 Task: Open Card Tax Planning Session in Board Content Marketing Blog Strategy and Execution to Workspace Enterprise Architecture and add a team member Softage.3@softage.net, a label Blue, a checklist Content Marketing, an attachment from your computer, a color Blue and finally, add a card description 'Conduct customer research for new customer feedback program' and a comment 'Let us approach this task with a sense of ownership and accountability, taking responsibility for our actions and decisions.'. Add a start date 'Jan 03, 1900' with a due date 'Jan 10, 1900'
Action: Mouse moved to (83, 276)
Screenshot: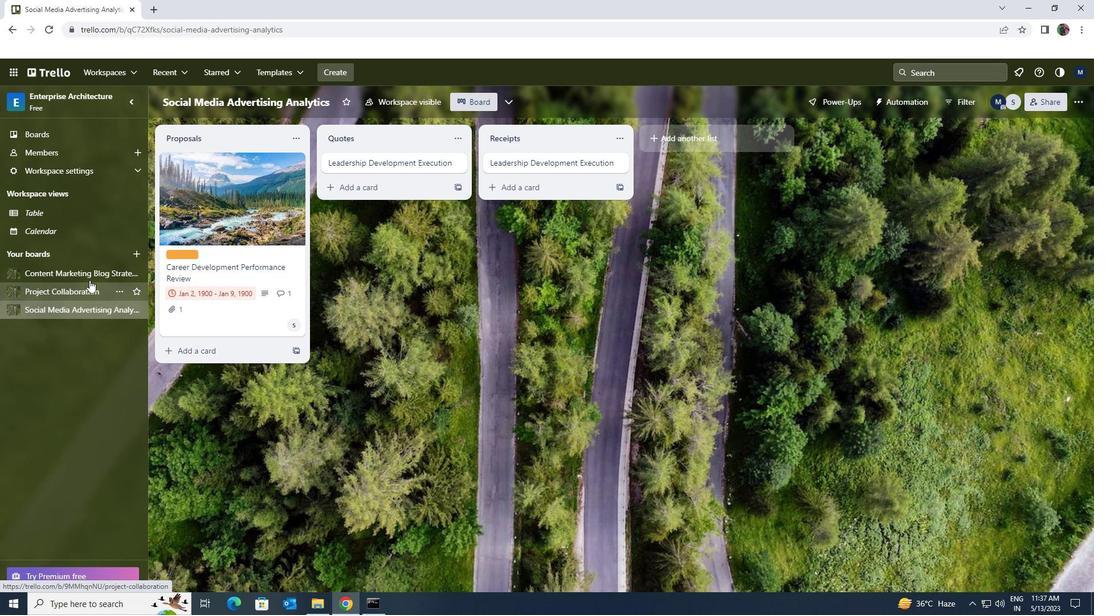 
Action: Mouse pressed left at (83, 276)
Screenshot: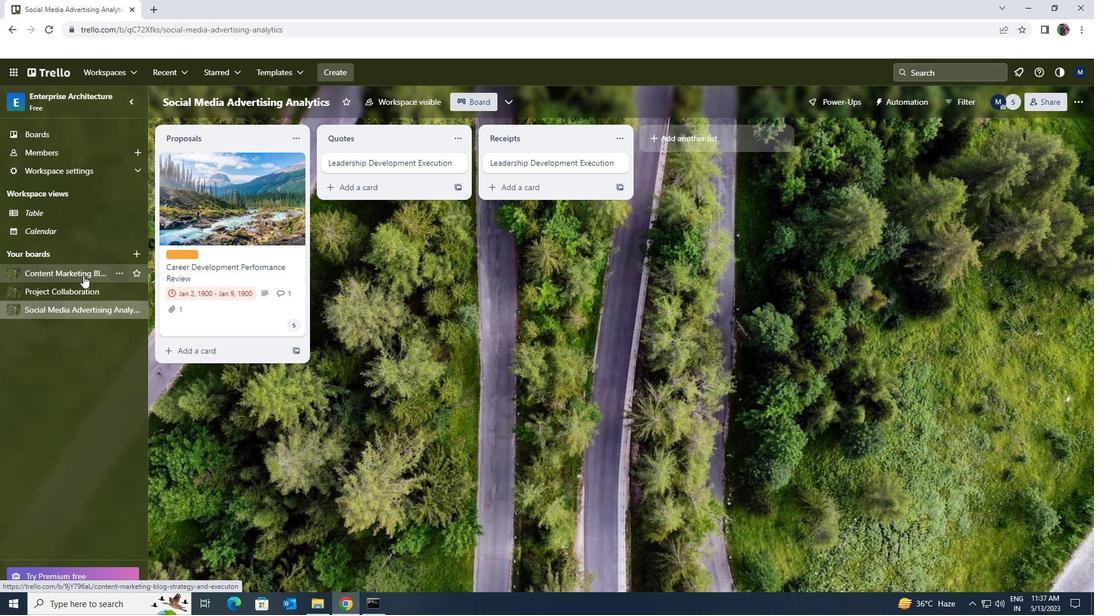 
Action: Mouse moved to (169, 161)
Screenshot: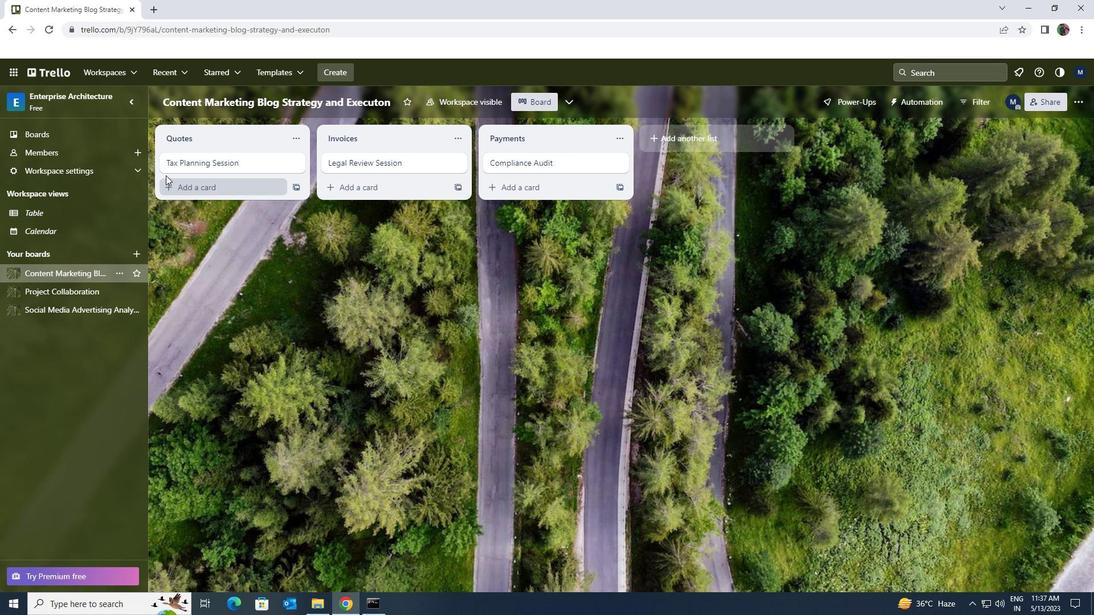 
Action: Mouse pressed left at (169, 161)
Screenshot: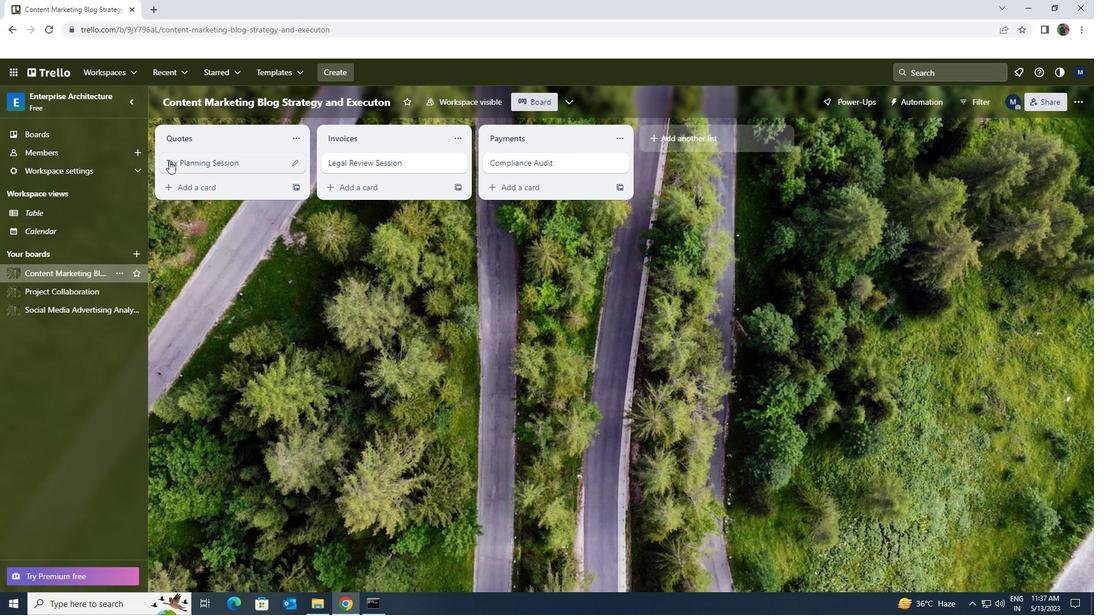 
Action: Mouse moved to (667, 159)
Screenshot: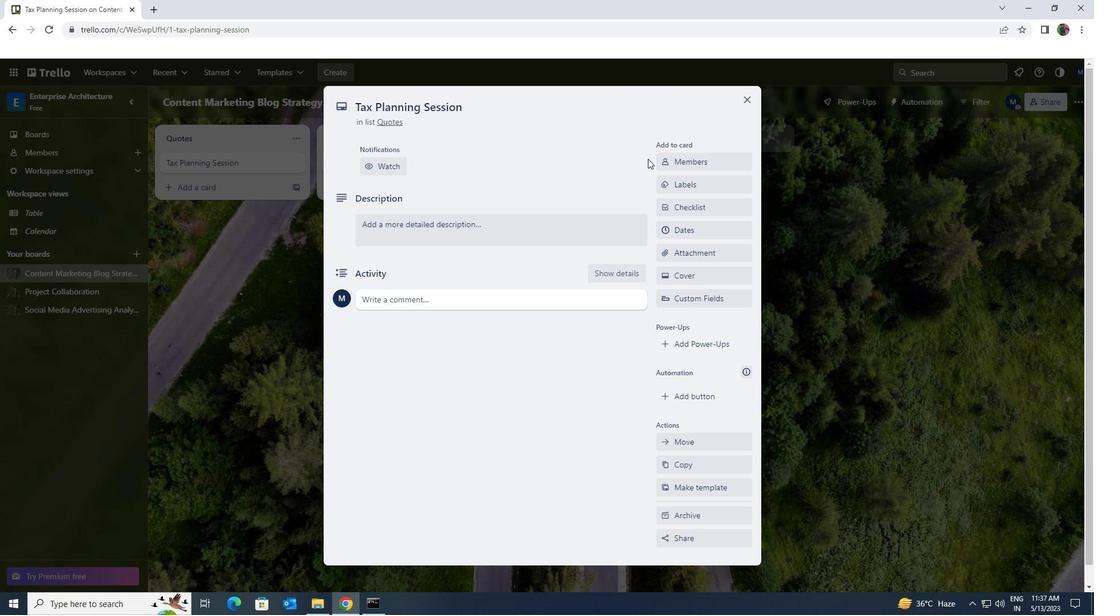 
Action: Mouse pressed left at (667, 159)
Screenshot: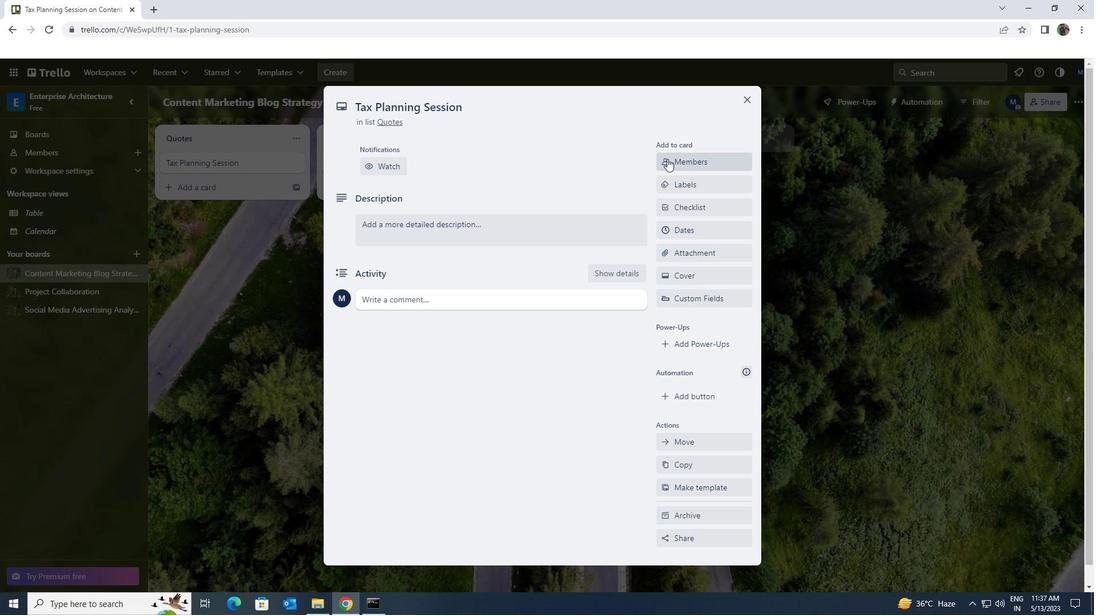 
Action: Key pressed softage.3<Key.shift>@SOFTAGE.NET
Screenshot: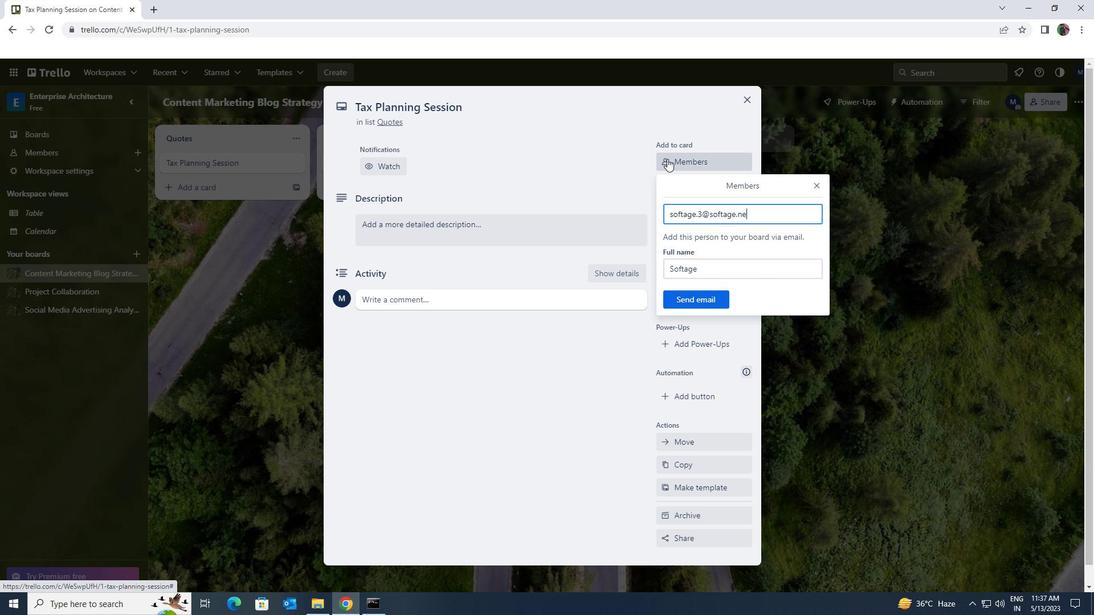 
Action: Mouse moved to (702, 301)
Screenshot: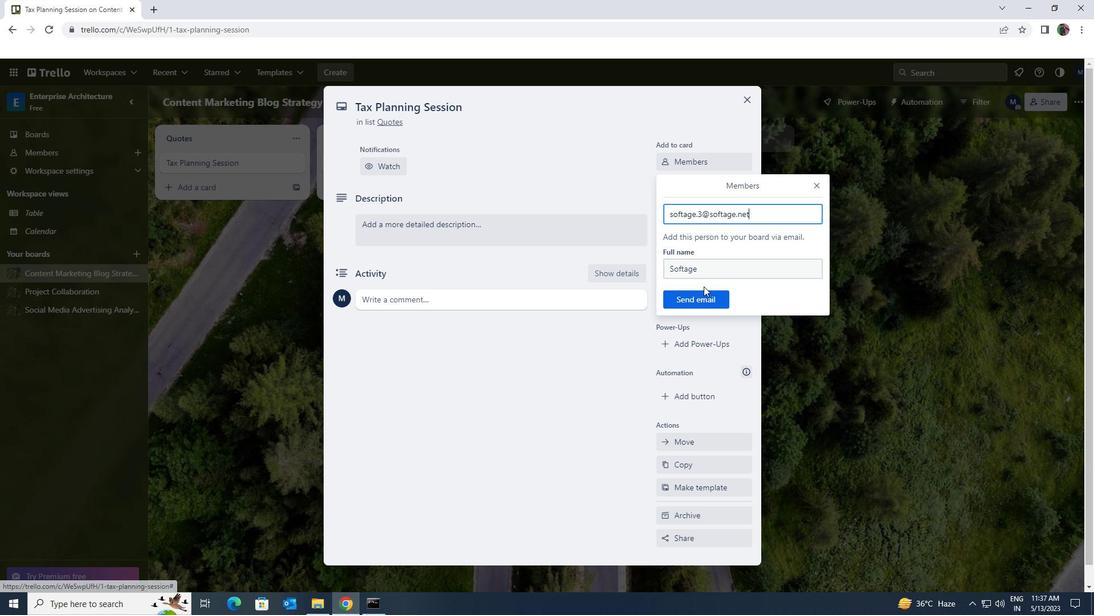 
Action: Mouse pressed left at (702, 301)
Screenshot: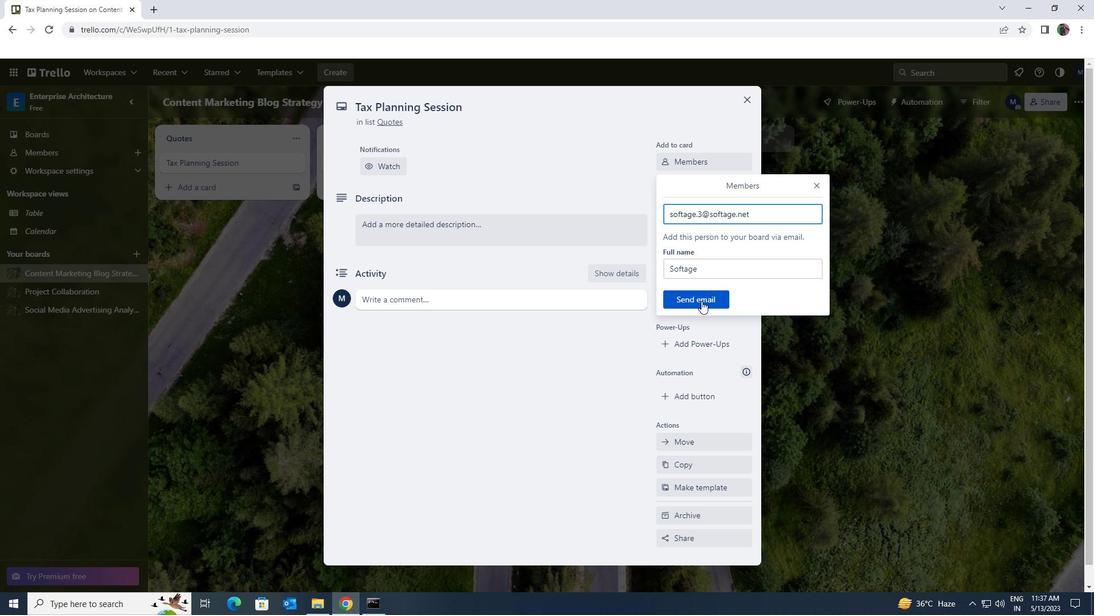 
Action: Mouse moved to (683, 229)
Screenshot: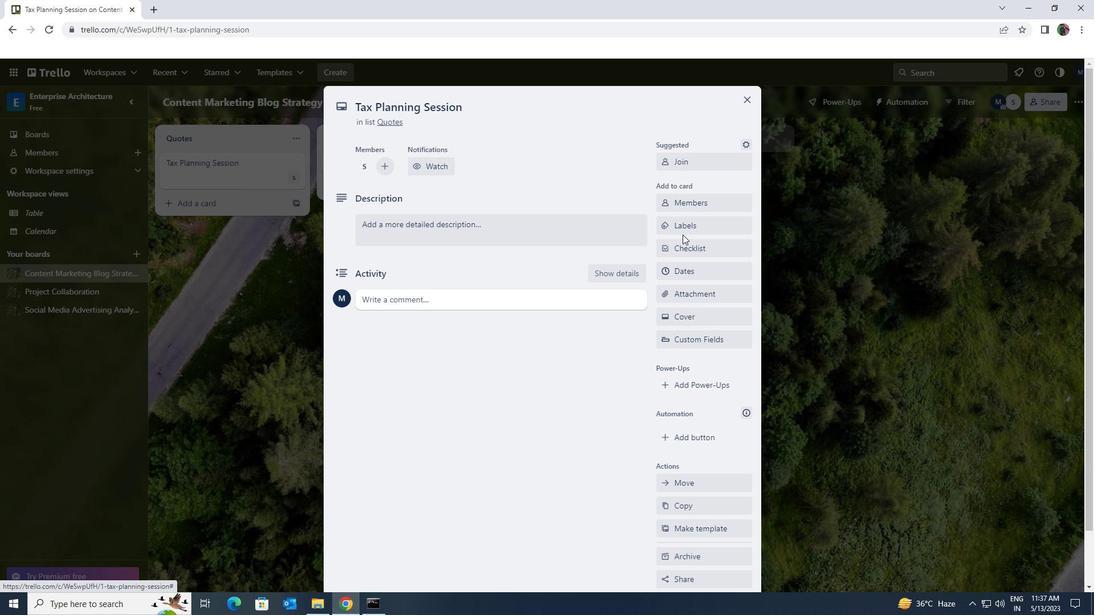 
Action: Mouse pressed left at (683, 229)
Screenshot: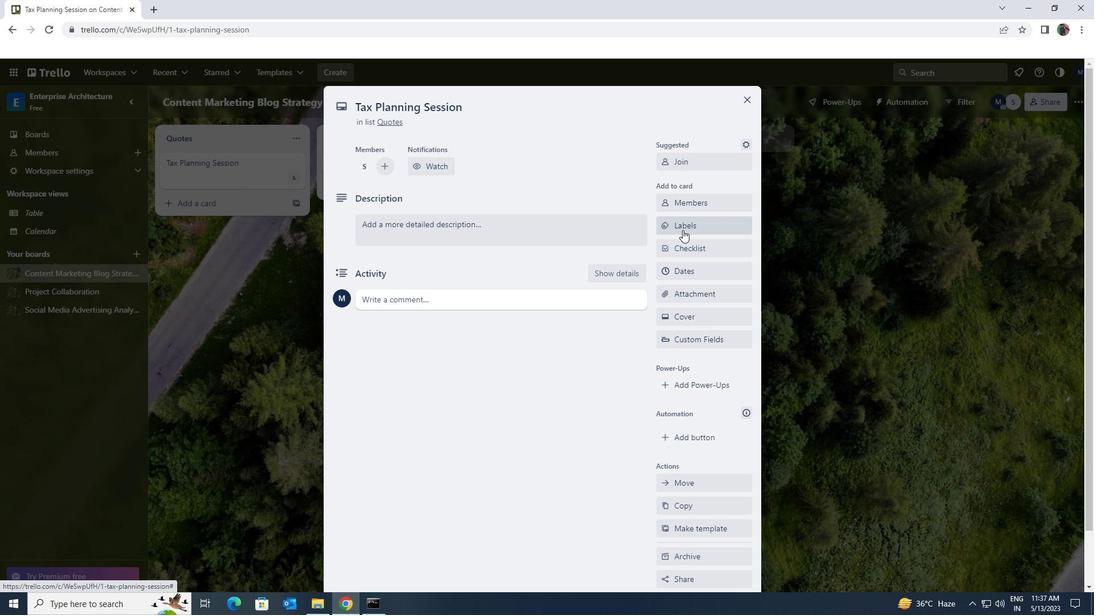 
Action: Mouse moved to (728, 444)
Screenshot: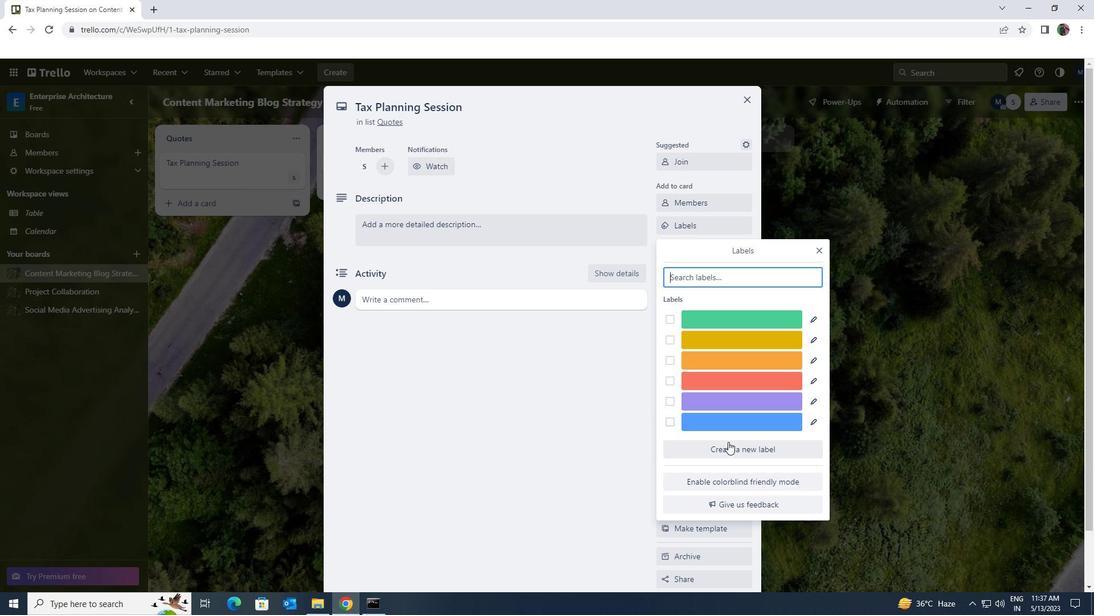 
Action: Mouse pressed left at (728, 444)
Screenshot: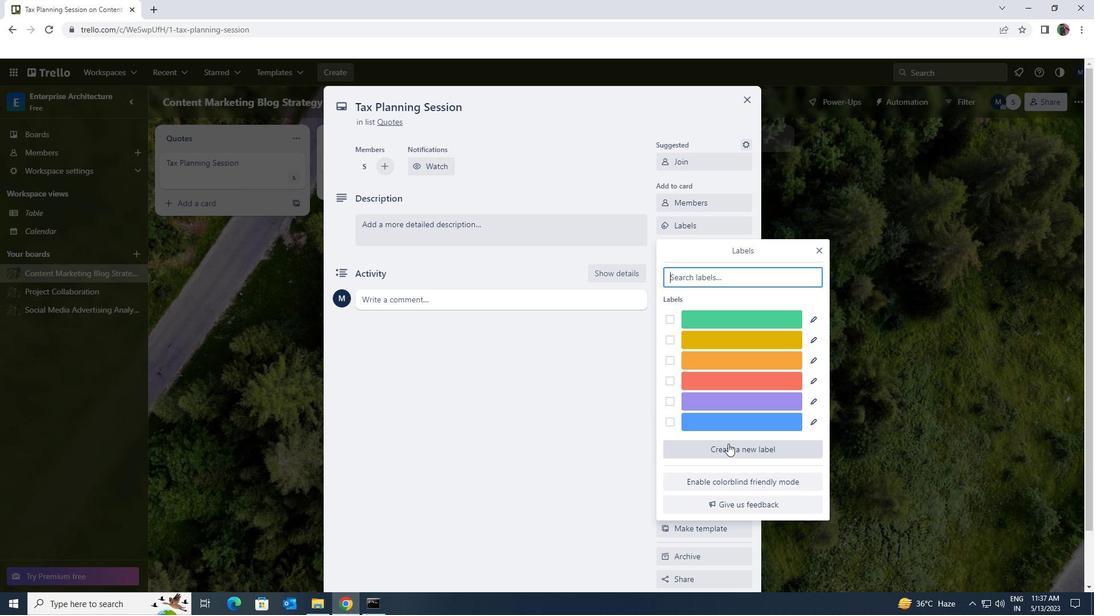 
Action: Mouse moved to (682, 497)
Screenshot: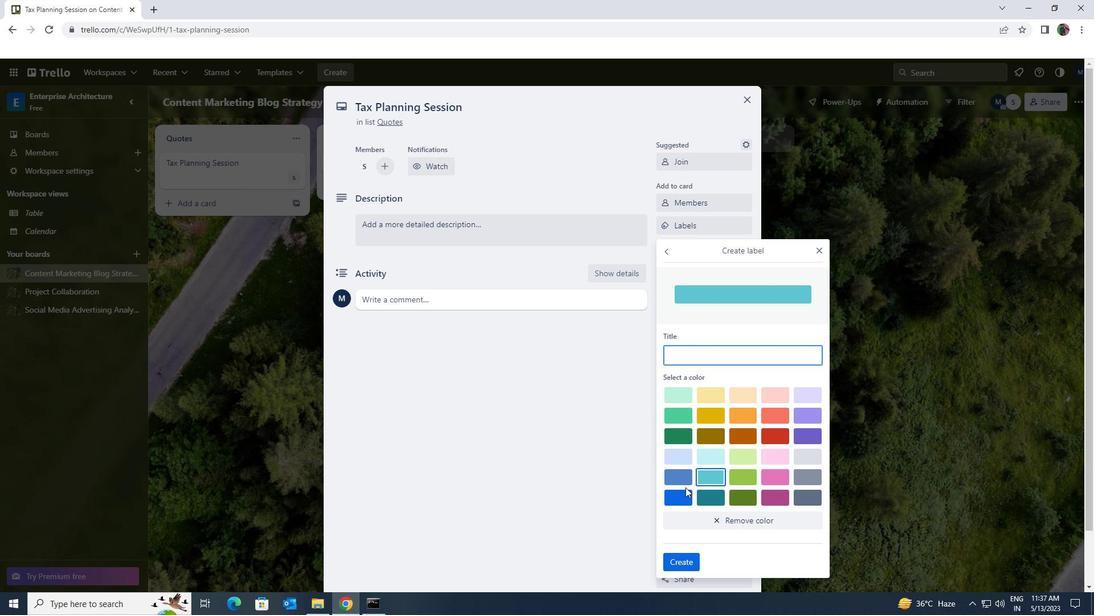 
Action: Mouse pressed left at (682, 497)
Screenshot: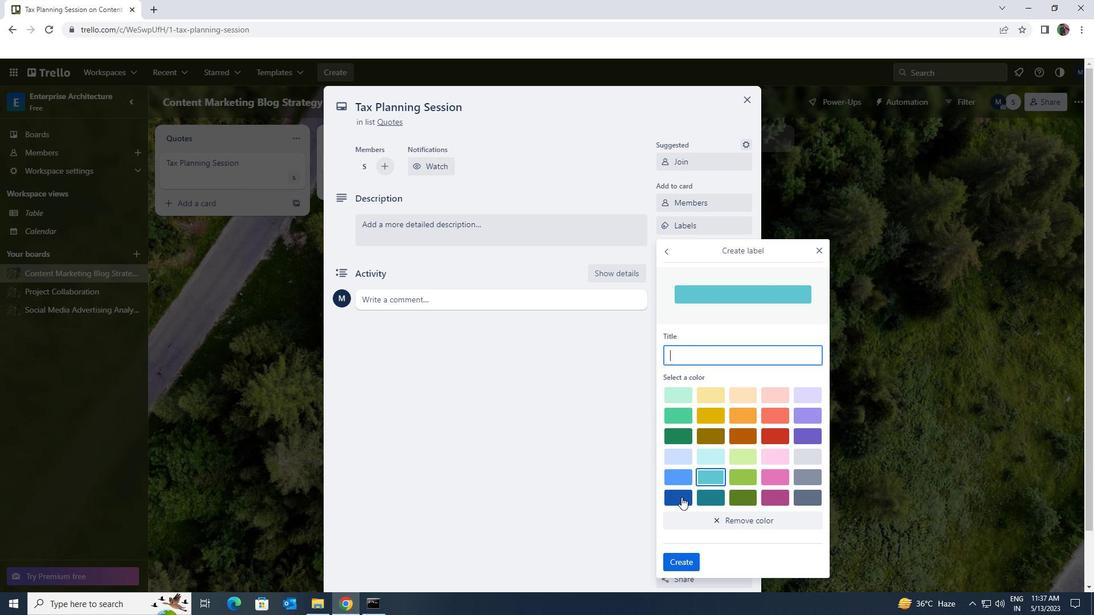 
Action: Mouse moved to (676, 560)
Screenshot: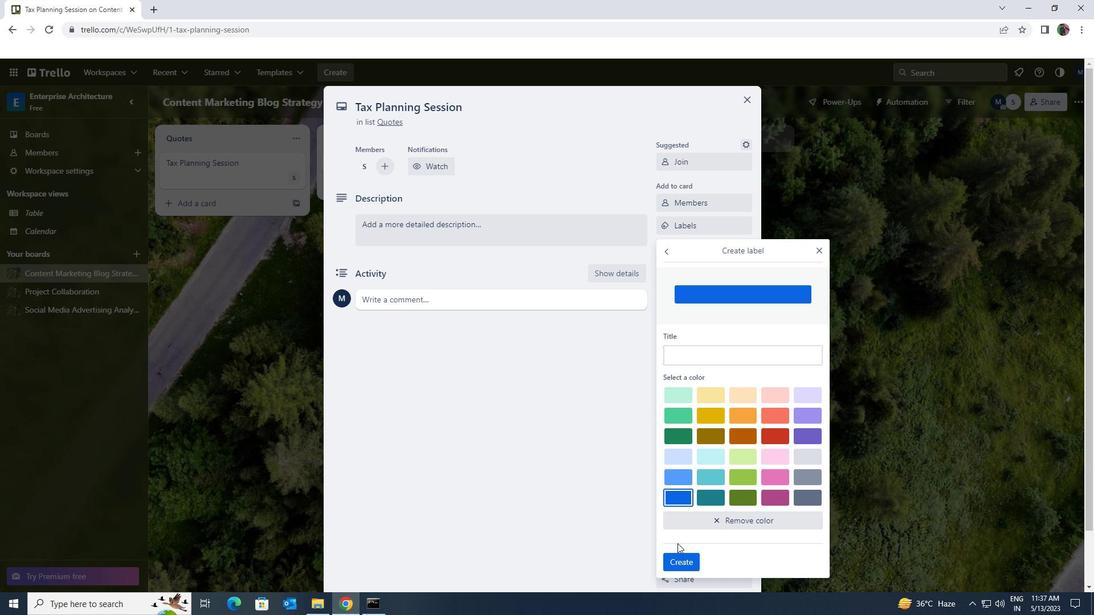 
Action: Mouse pressed left at (676, 560)
Screenshot: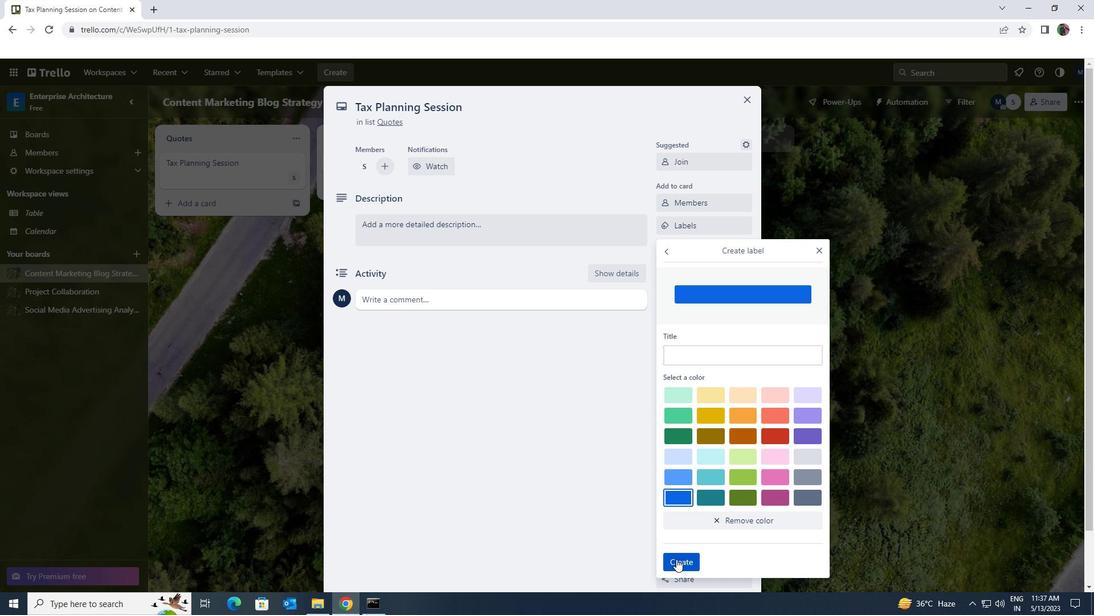 
Action: Mouse moved to (822, 252)
Screenshot: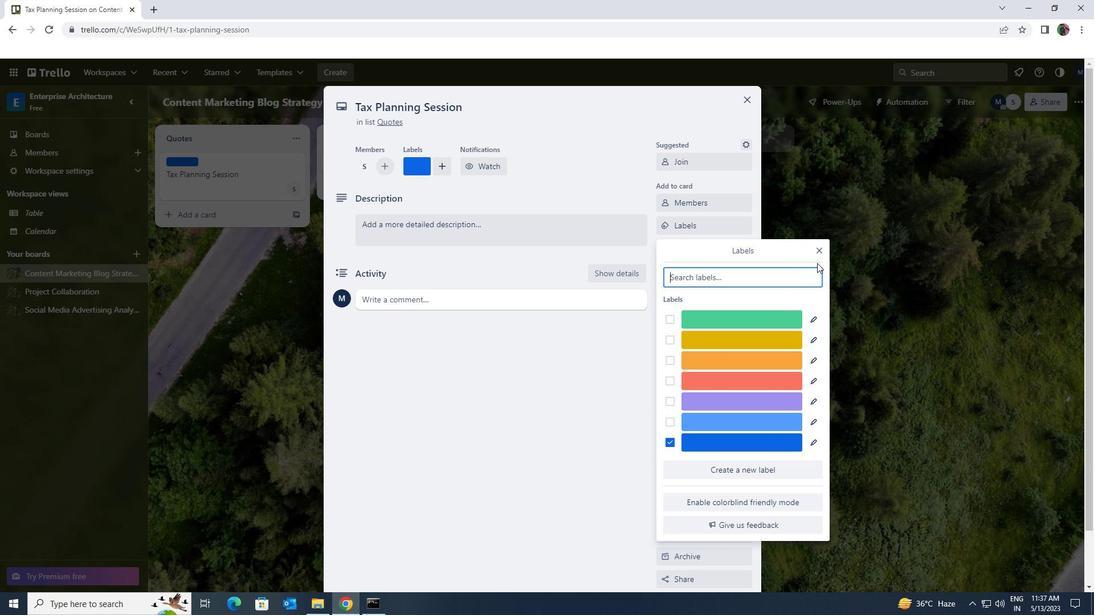 
Action: Mouse pressed left at (822, 252)
Screenshot: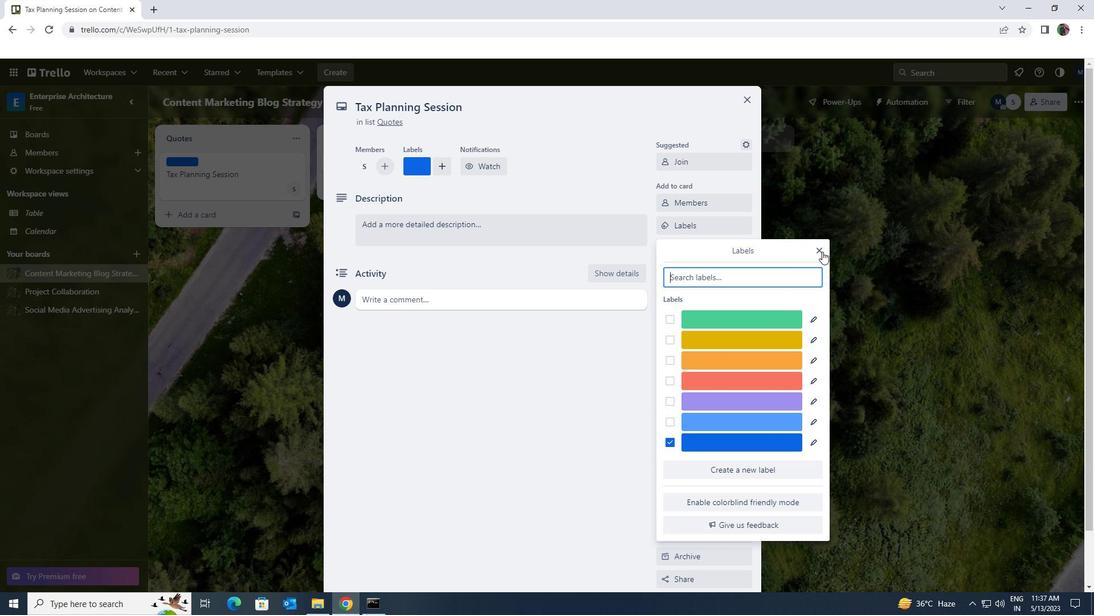
Action: Mouse moved to (733, 240)
Screenshot: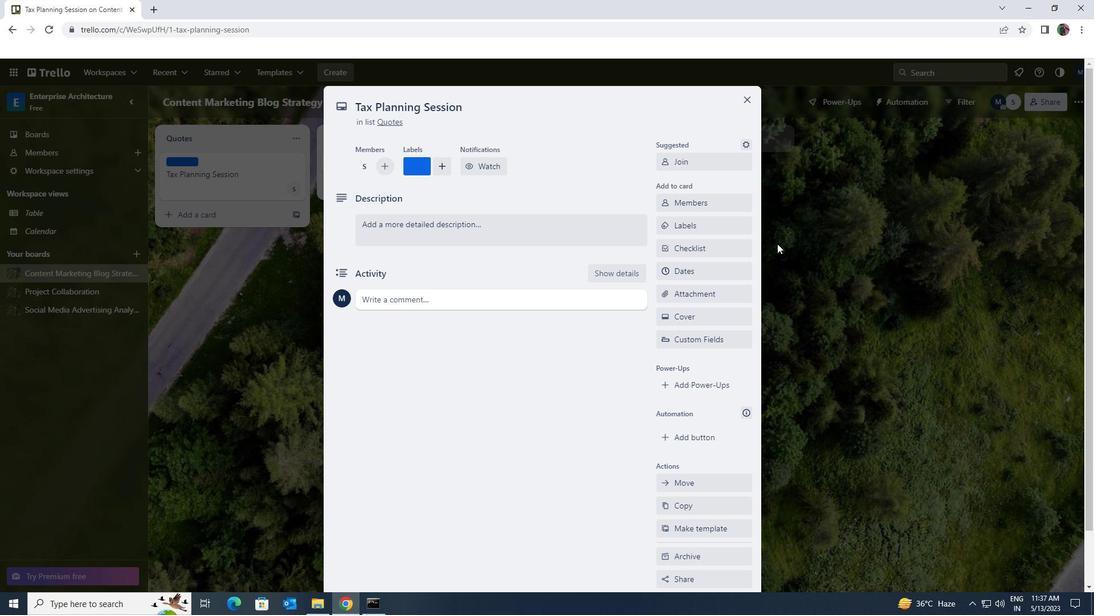 
Action: Mouse pressed left at (733, 240)
Screenshot: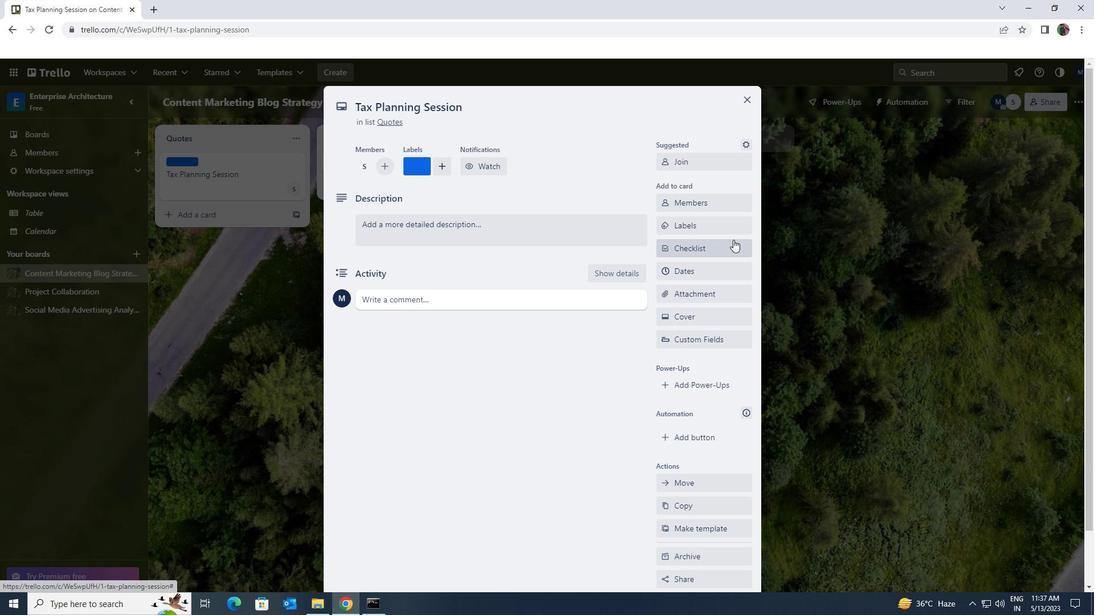 
Action: Key pressed <Key.shift>CONTENT<Key.space><Key.shift>MARKETING
Screenshot: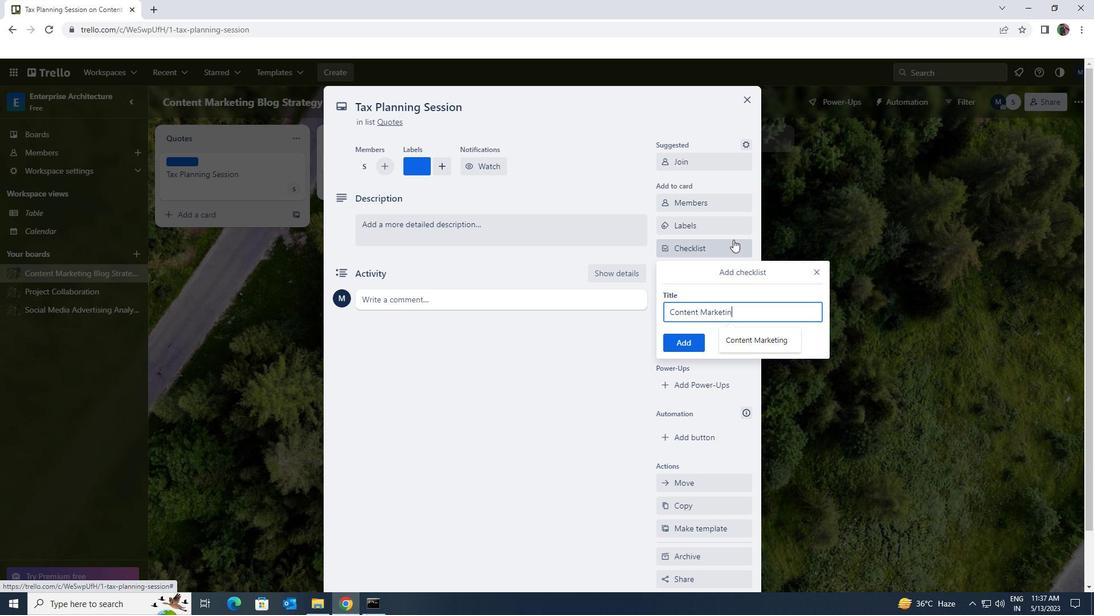 
Action: Mouse moved to (690, 346)
Screenshot: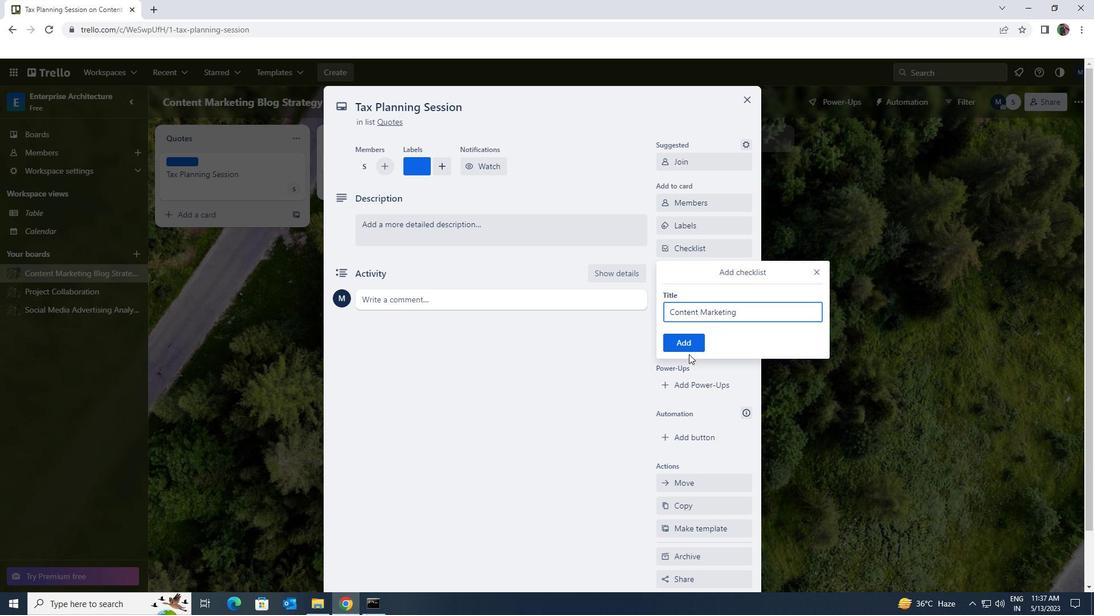 
Action: Mouse pressed left at (690, 346)
Screenshot: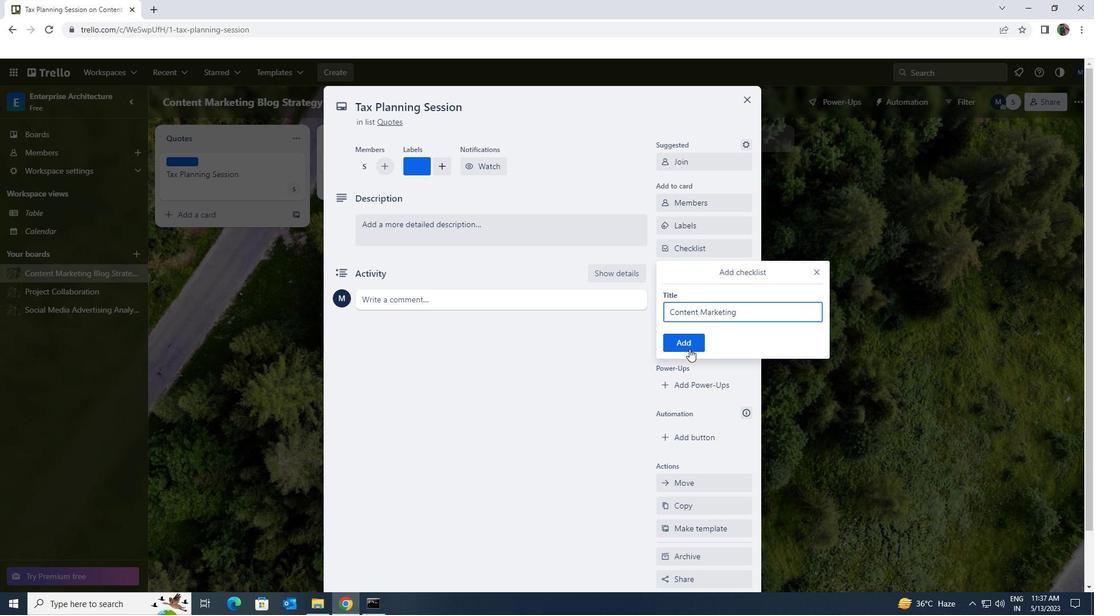 
Action: Mouse moved to (696, 288)
Screenshot: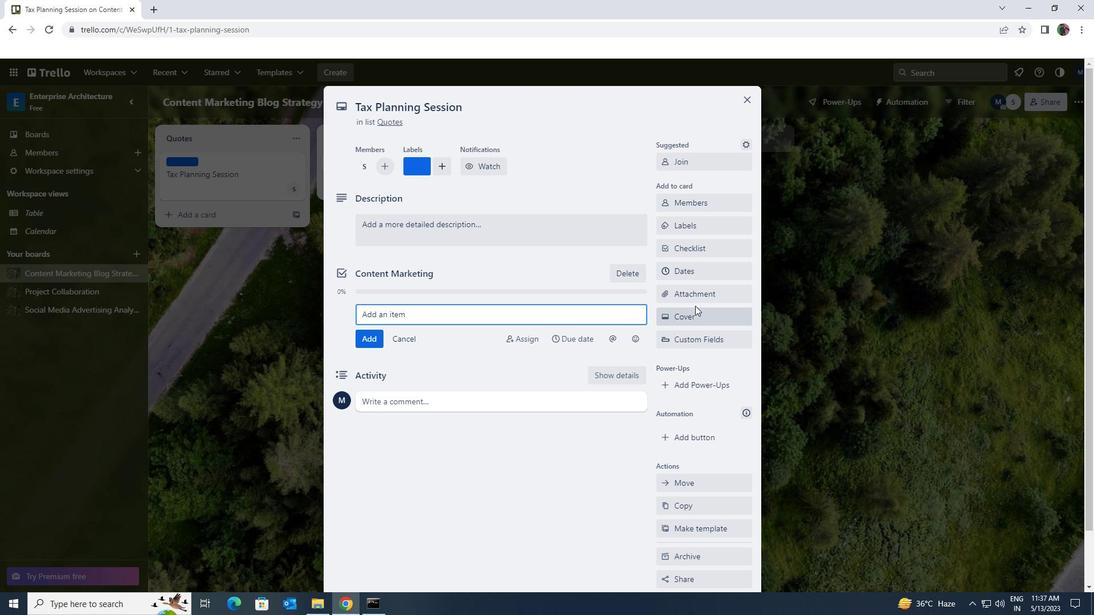 
Action: Mouse pressed left at (696, 288)
Screenshot: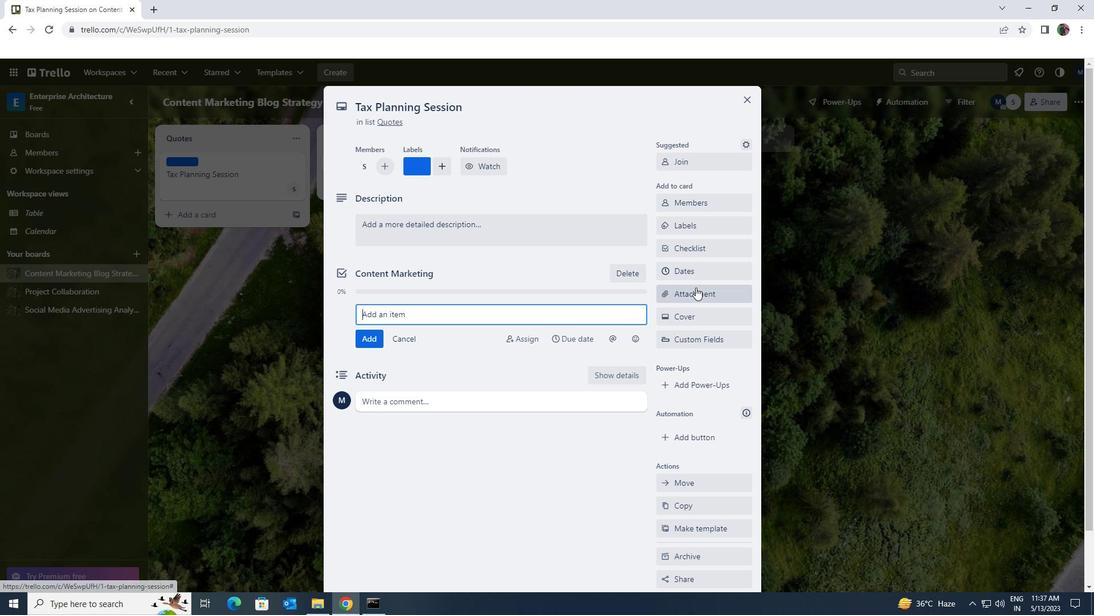 
Action: Mouse moved to (700, 335)
Screenshot: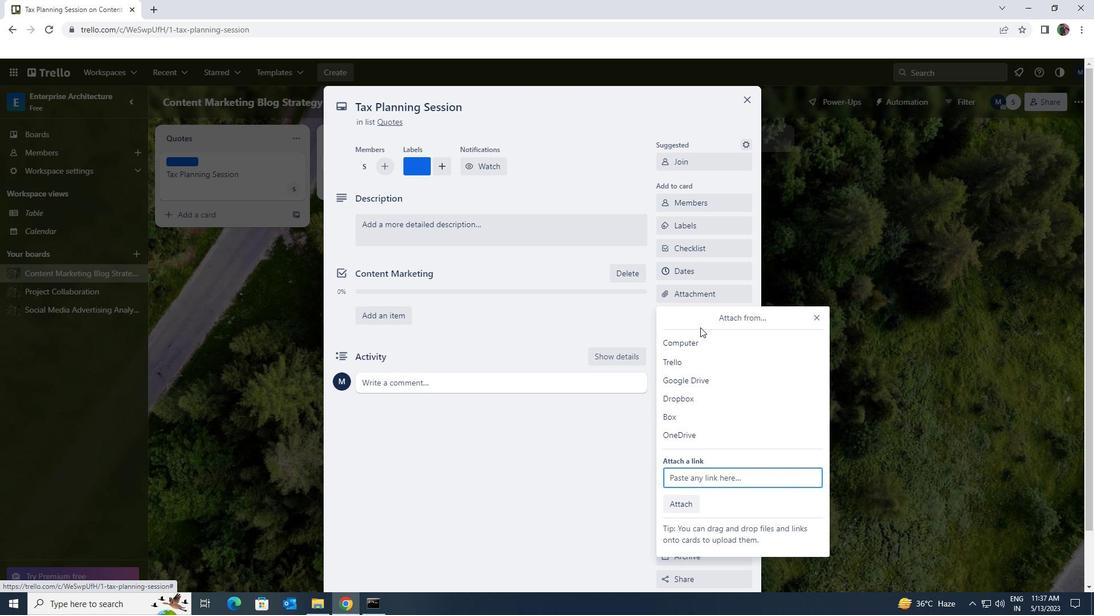 
Action: Mouse pressed left at (700, 335)
Screenshot: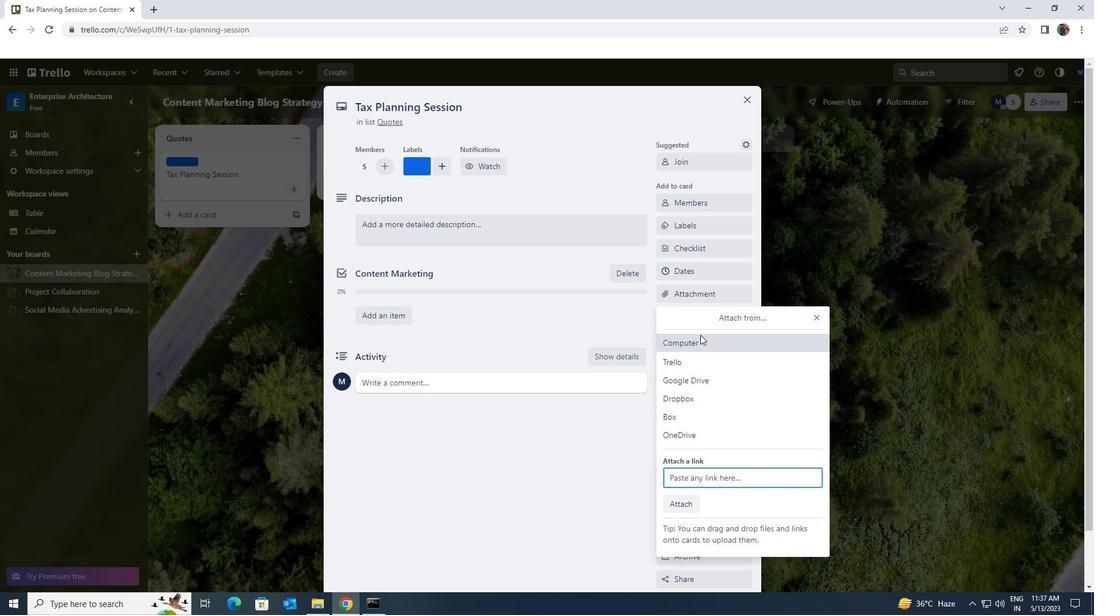 
Action: Mouse moved to (325, 138)
Screenshot: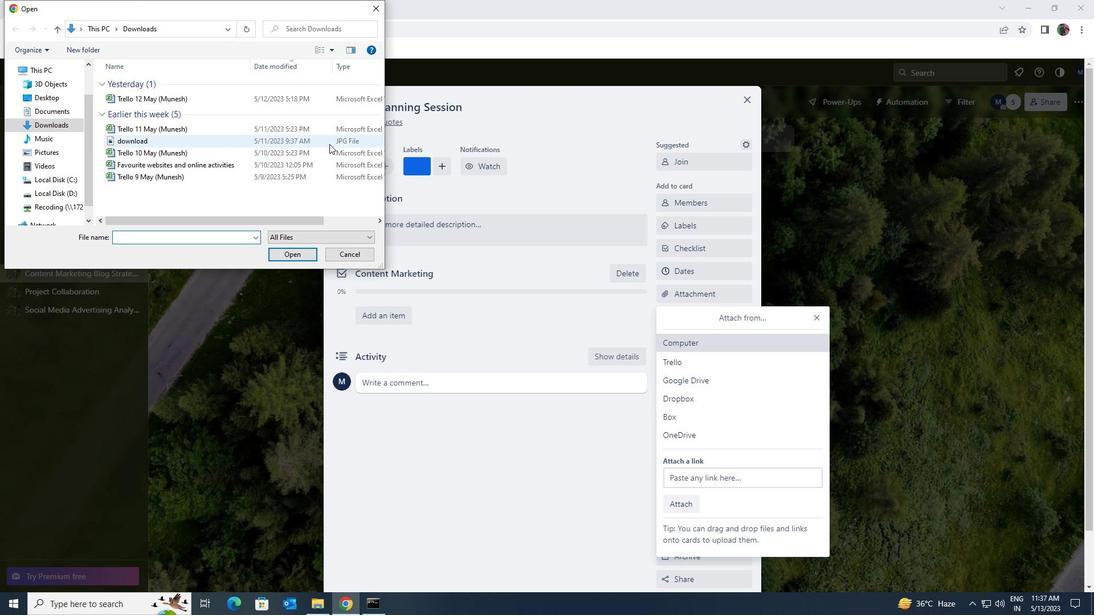 
Action: Mouse pressed left at (325, 138)
Screenshot: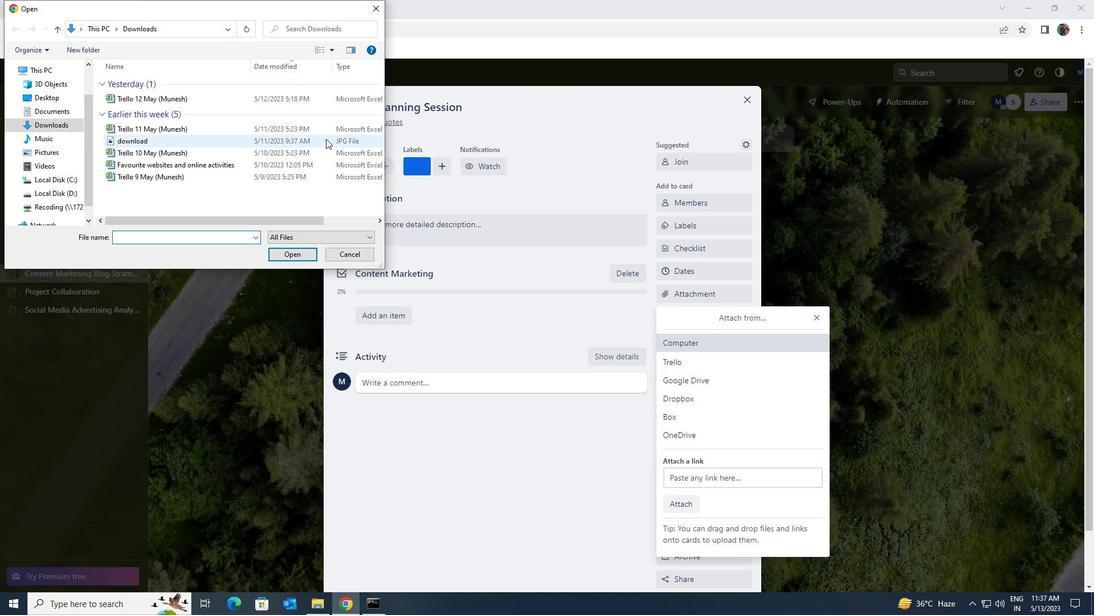
Action: Mouse moved to (310, 256)
Screenshot: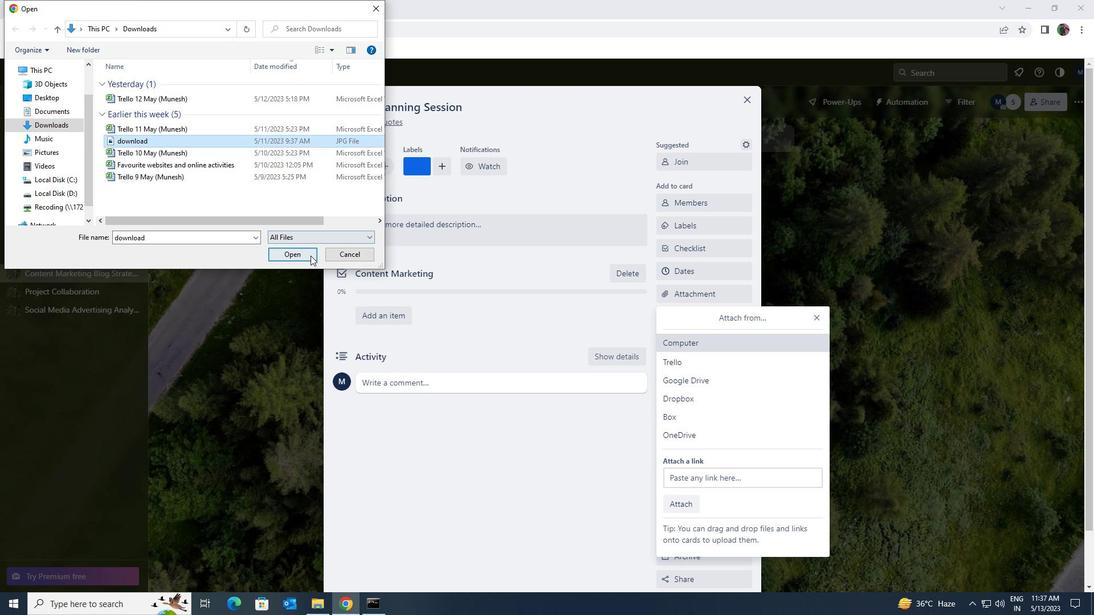 
Action: Mouse pressed left at (310, 256)
Screenshot: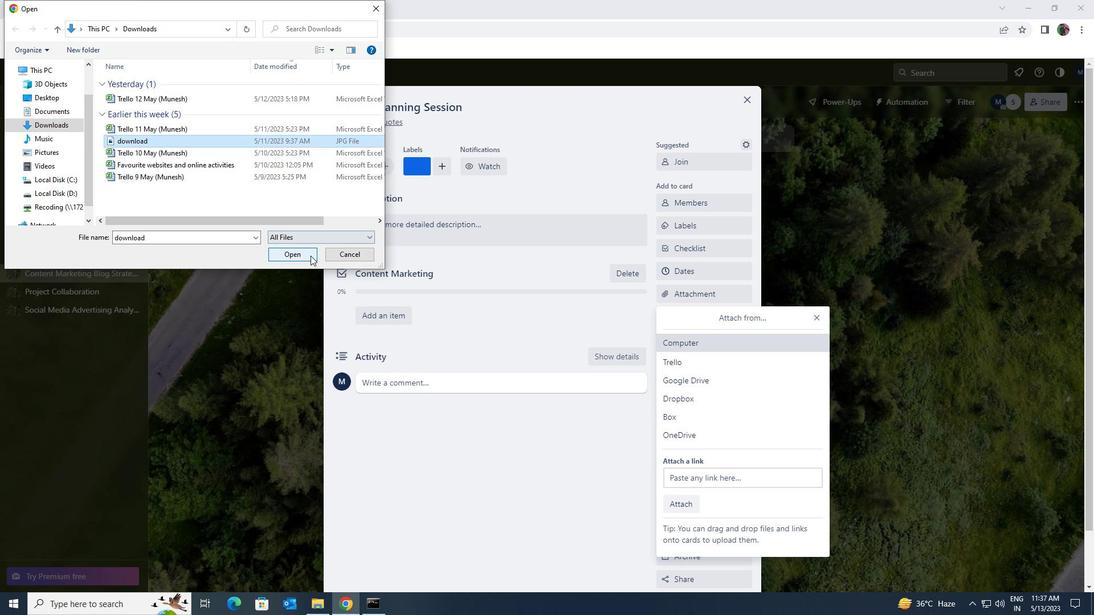 
Action: Mouse moved to (455, 311)
Screenshot: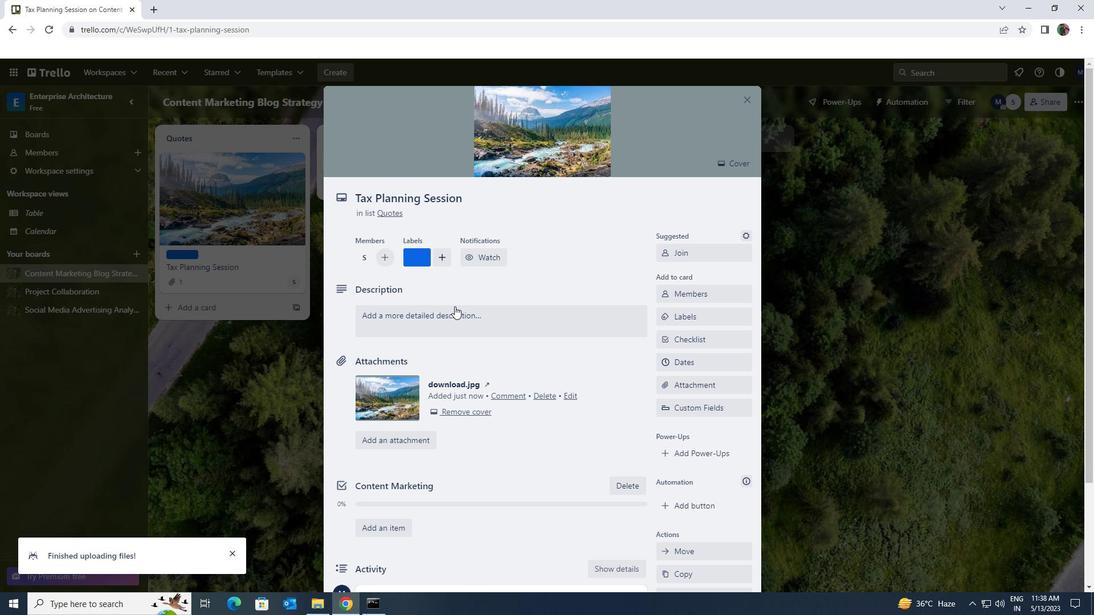 
Action: Mouse pressed left at (455, 311)
Screenshot: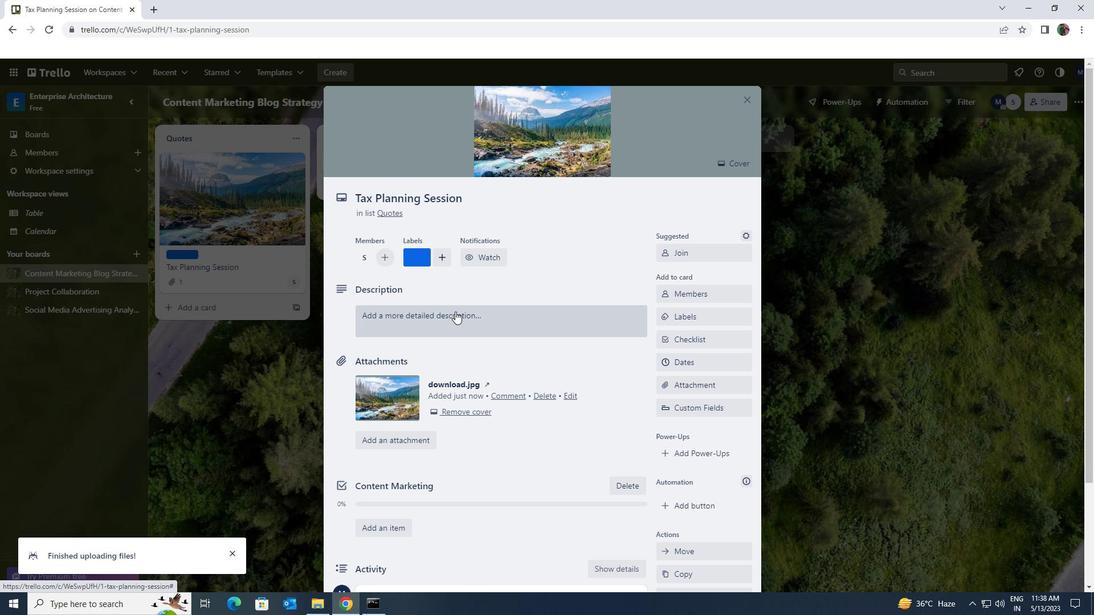 
Action: Key pressed <Key.shift>CONDUCT<Key.space><Key.shift>CUSTOMER<Key.space>RESEARCH<Key.space>FOR<Key.space>NEW<Key.space>CUSTOMER<Key.space>FEEDBACJ<Key.backspace>K<Key.space>PROGRAM
Screenshot: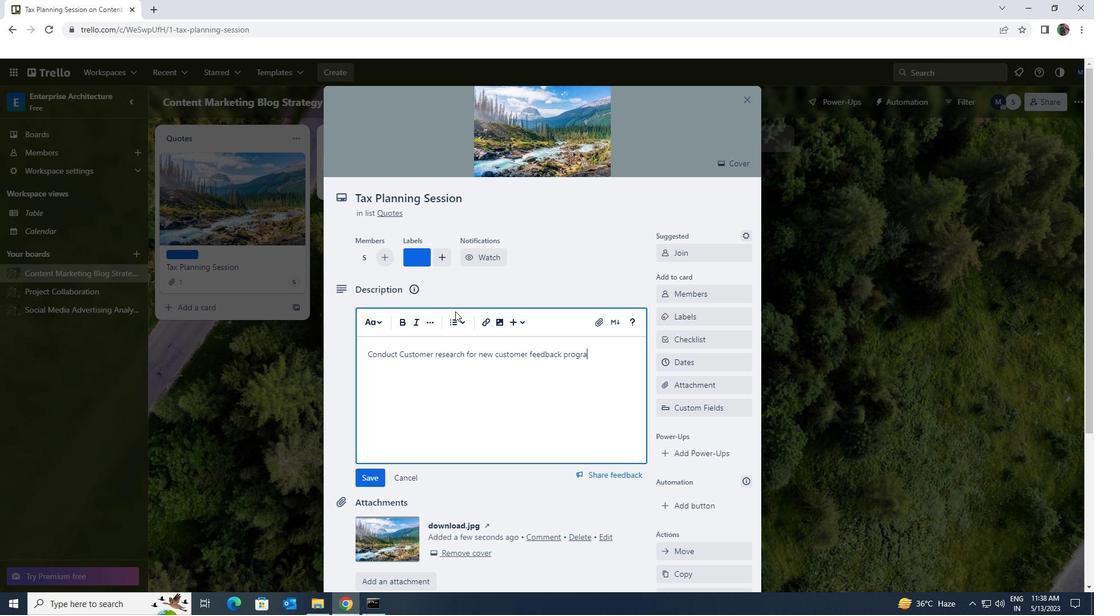
Action: Mouse moved to (369, 476)
Screenshot: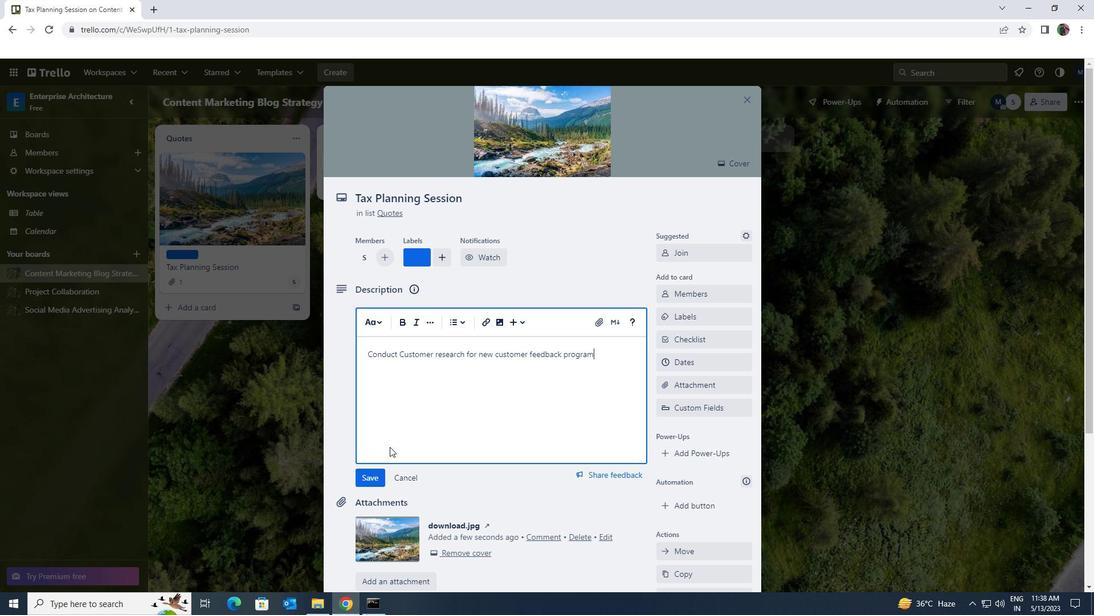 
Action: Mouse pressed left at (369, 476)
Screenshot: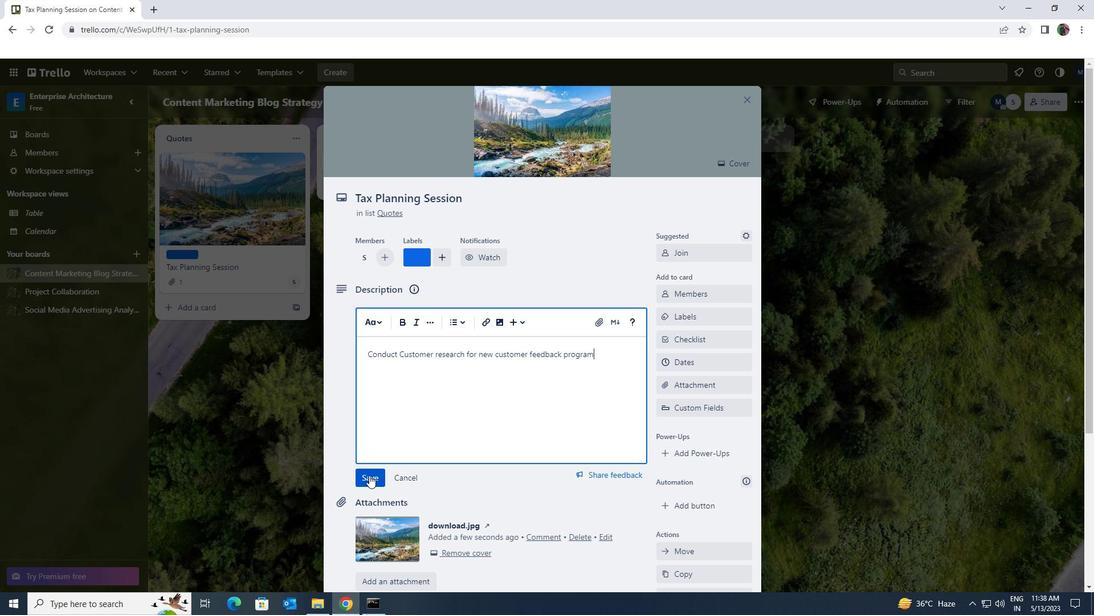 
Action: Mouse scrolled (369, 475) with delta (0, 0)
Screenshot: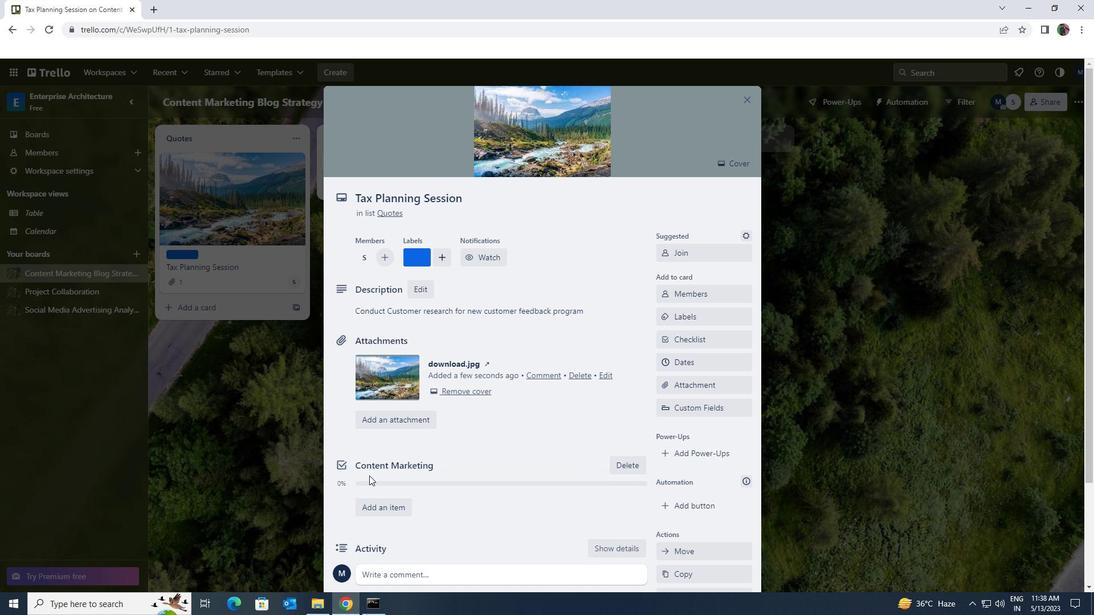 
Action: Mouse scrolled (369, 475) with delta (0, 0)
Screenshot: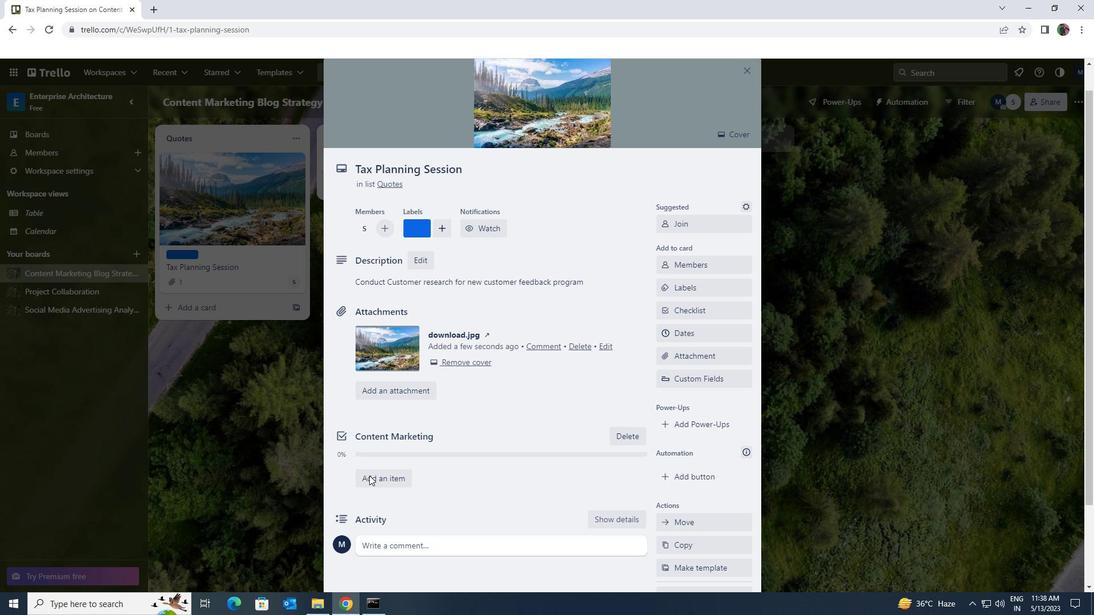 
Action: Mouse moved to (369, 464)
Screenshot: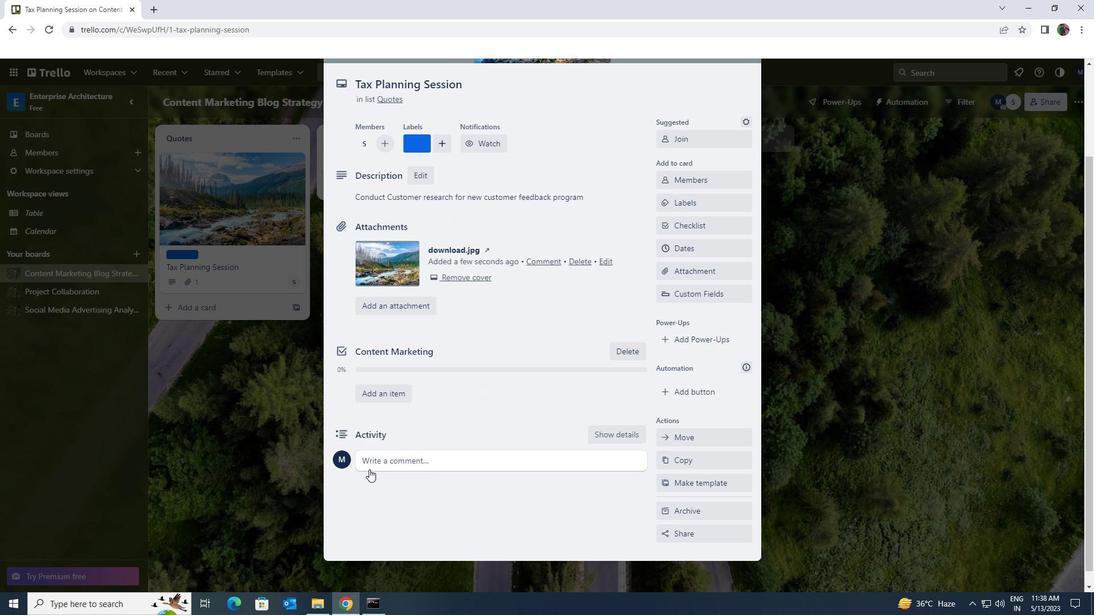 
Action: Mouse pressed left at (369, 464)
Screenshot: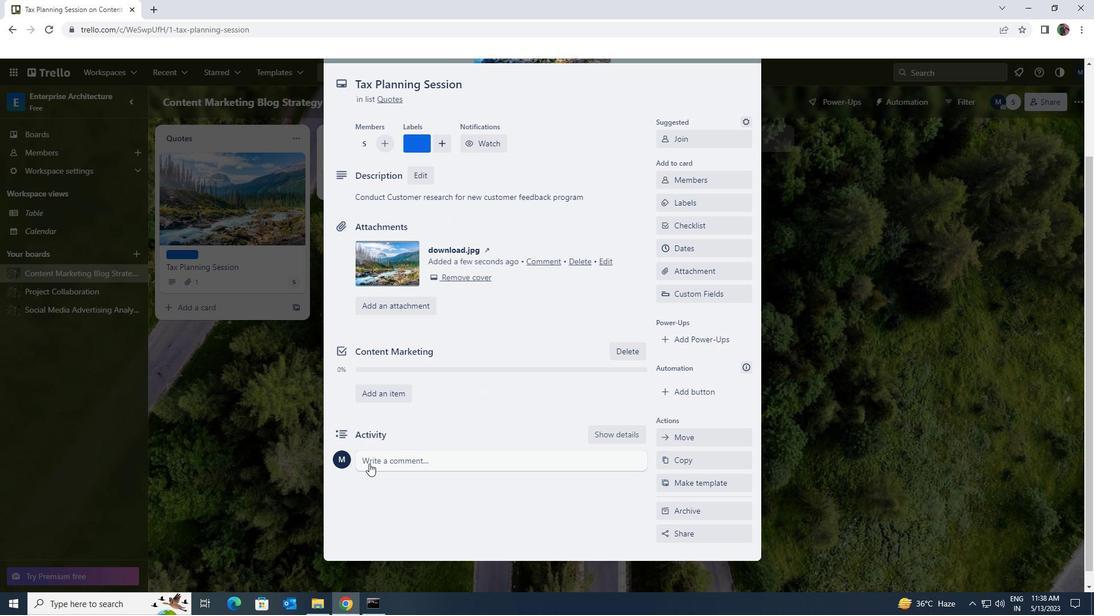 
Action: Key pressed <Key.shift>LET<Key.space>US<Key.space>APPROACH<Key.space>THIS<Key.space>TASK<Key.space>WITH<Key.space>A<Key.space>SENSE<Key.space>OF<Key.space>OWN<Key.backspace>NERSHIP<Key.space>AND<Key.space>ACCOUNTABILIY<Key.backspace>TY<Key.space>TKING<Key.space>RESO<Key.backspace>PONSIBILITY<Key.space>FOR<Key.space>OUR<Key.space>ACTIONS<Key.space>AND<Key.space>DECISION
Screenshot: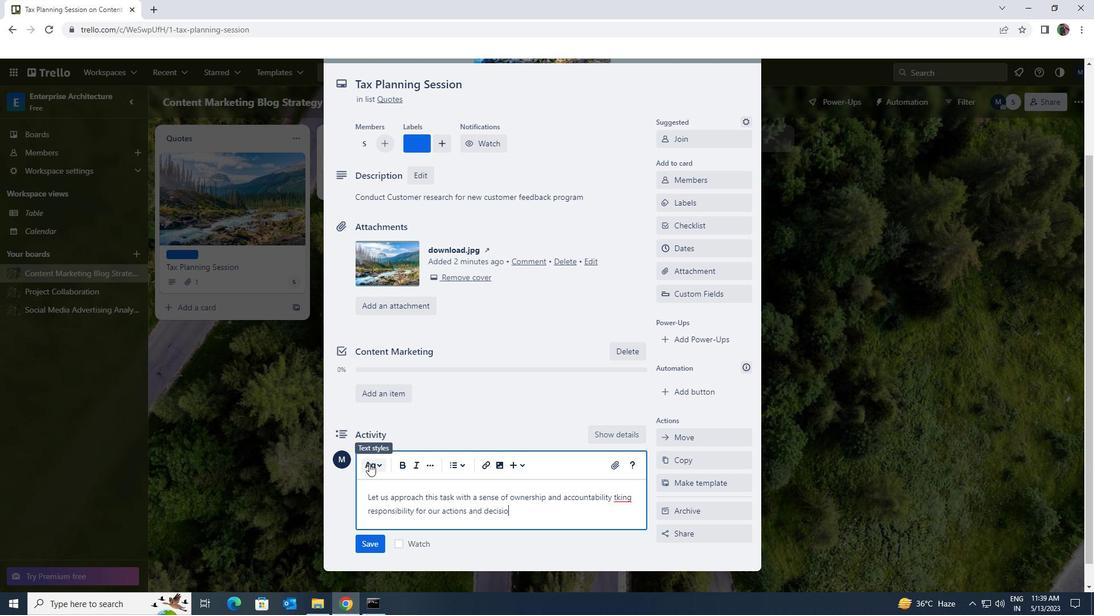 
Action: Mouse moved to (617, 497)
Screenshot: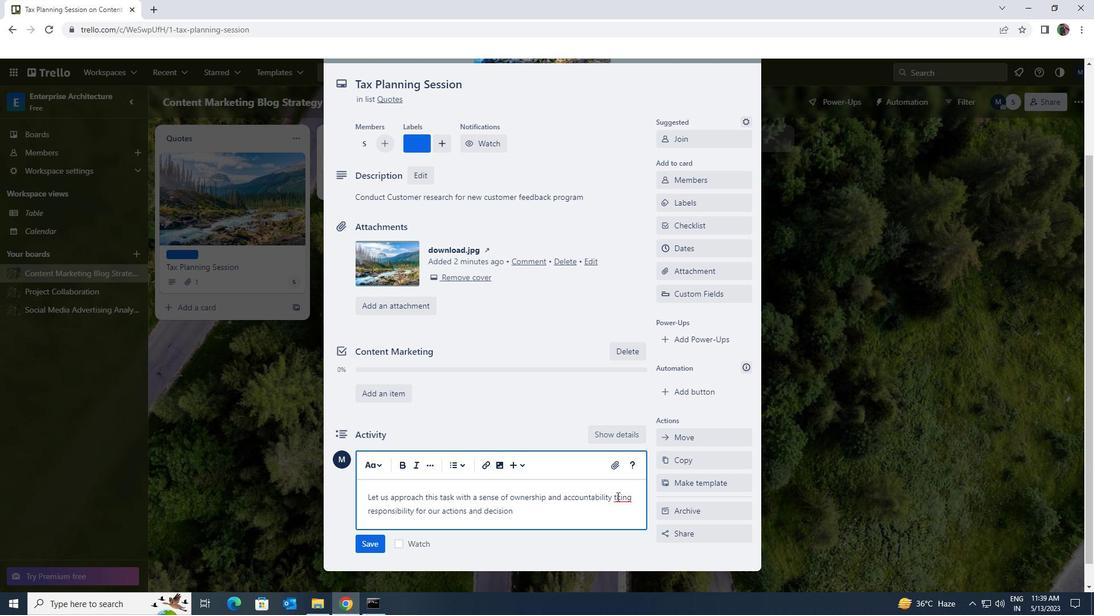 
Action: Mouse pressed left at (617, 497)
Screenshot: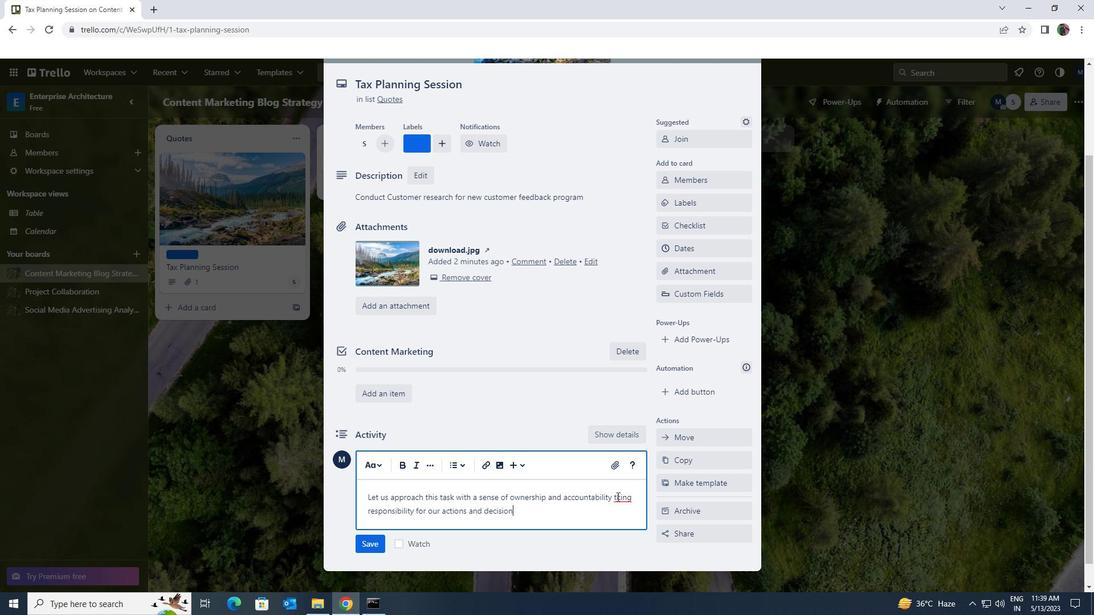 
Action: Key pressed A
Screenshot: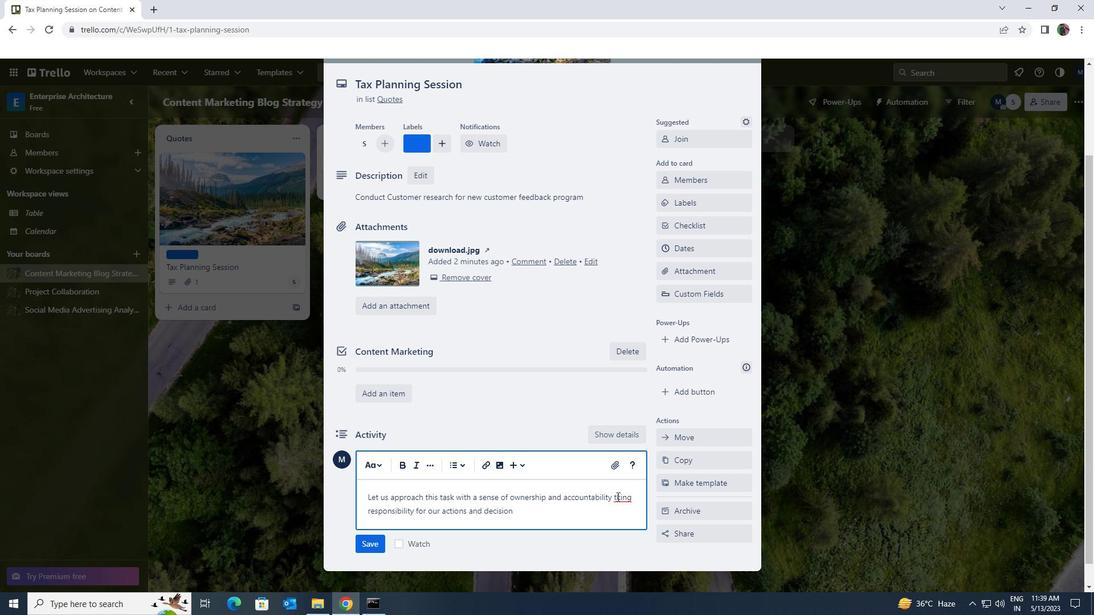 
Action: Mouse moved to (370, 545)
Screenshot: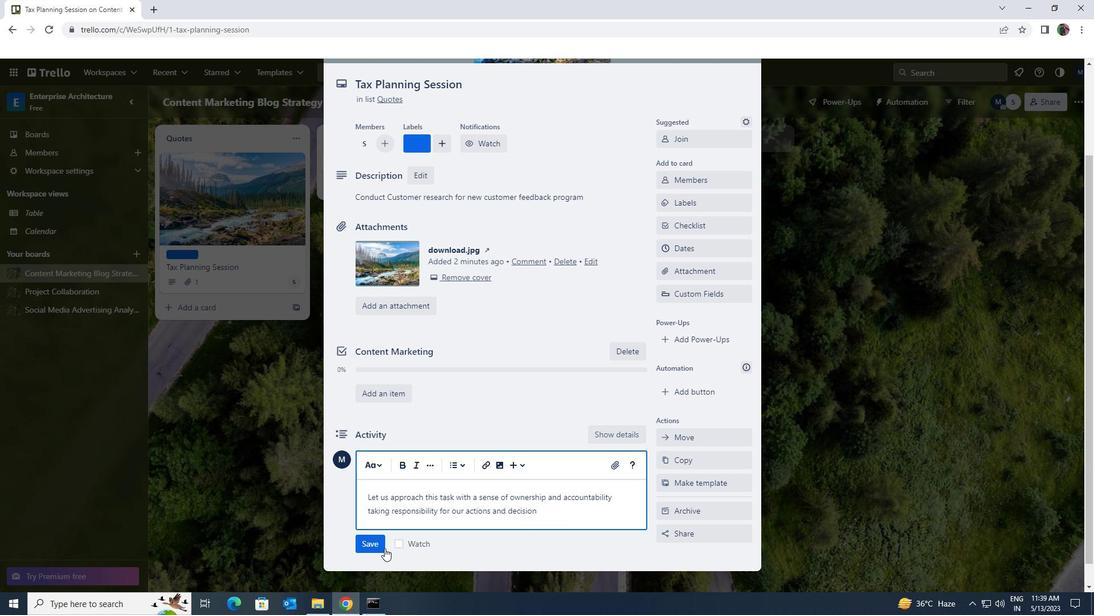 
Action: Mouse pressed left at (370, 545)
Screenshot: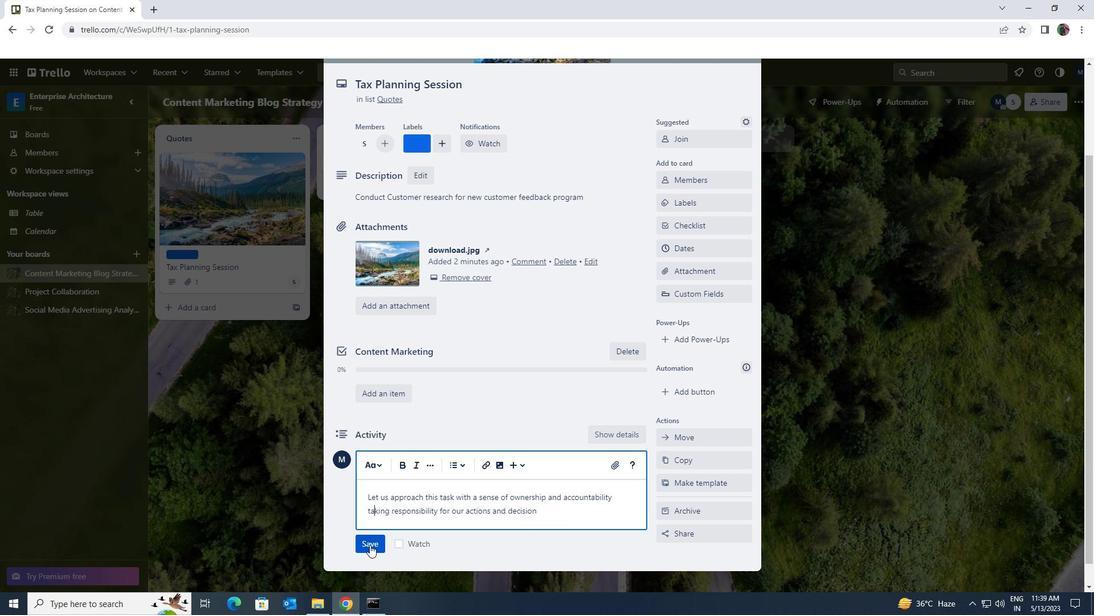 
Action: Mouse moved to (540, 384)
Screenshot: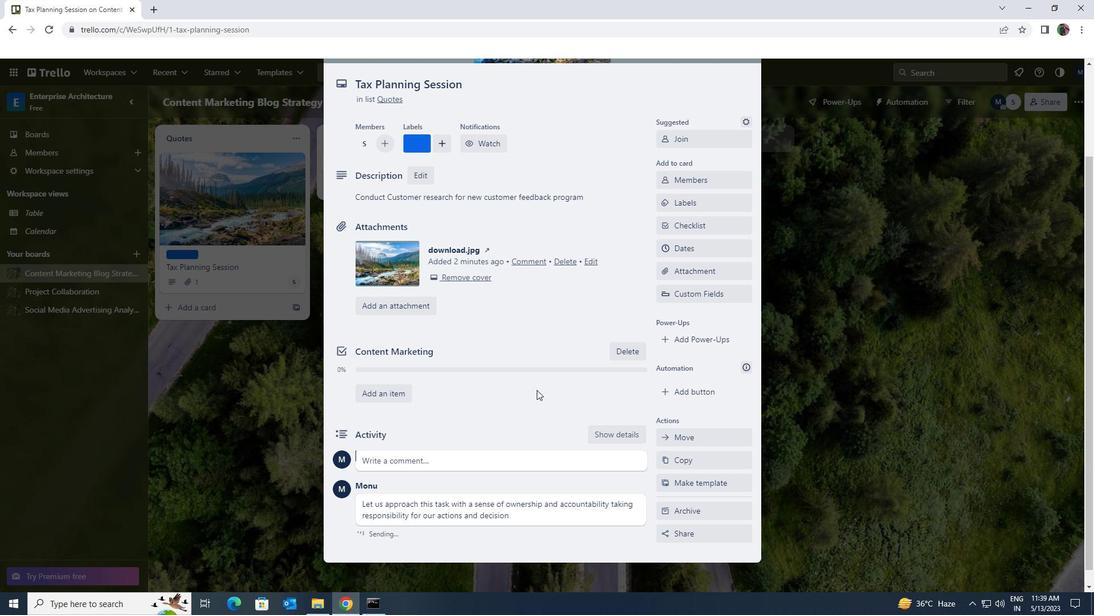 
Action: Mouse scrolled (540, 385) with delta (0, 0)
Screenshot: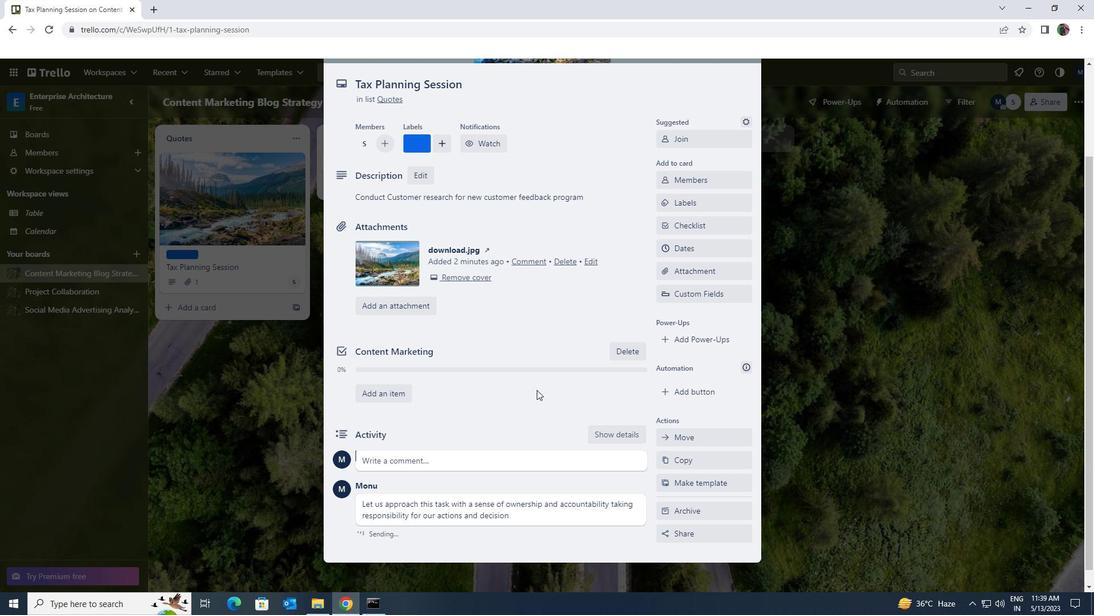 
Action: Mouse scrolled (540, 385) with delta (0, 0)
Screenshot: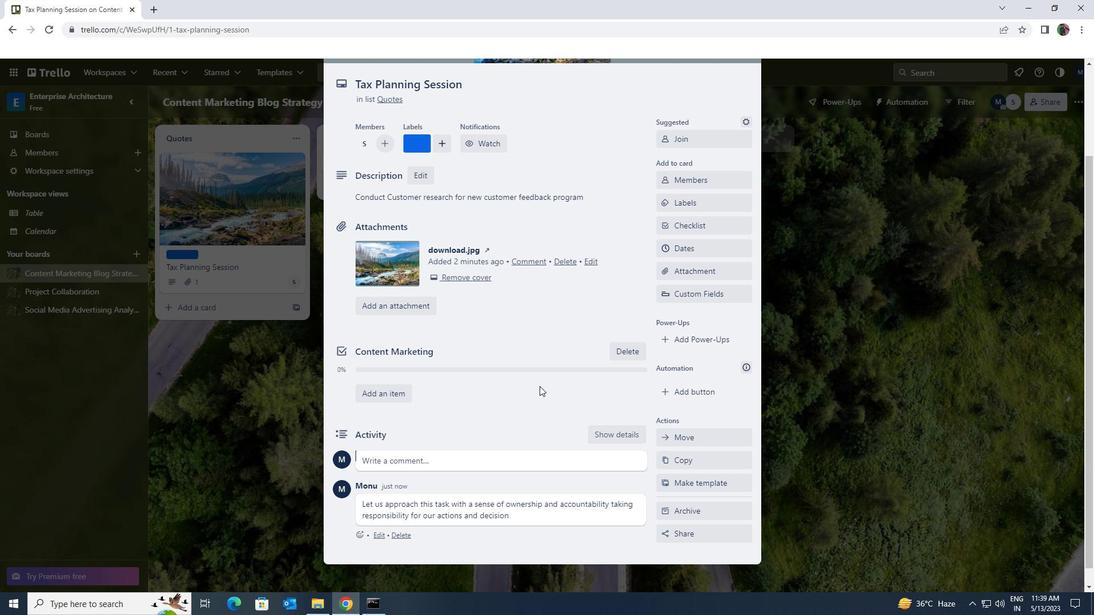 
Action: Mouse moved to (664, 360)
Screenshot: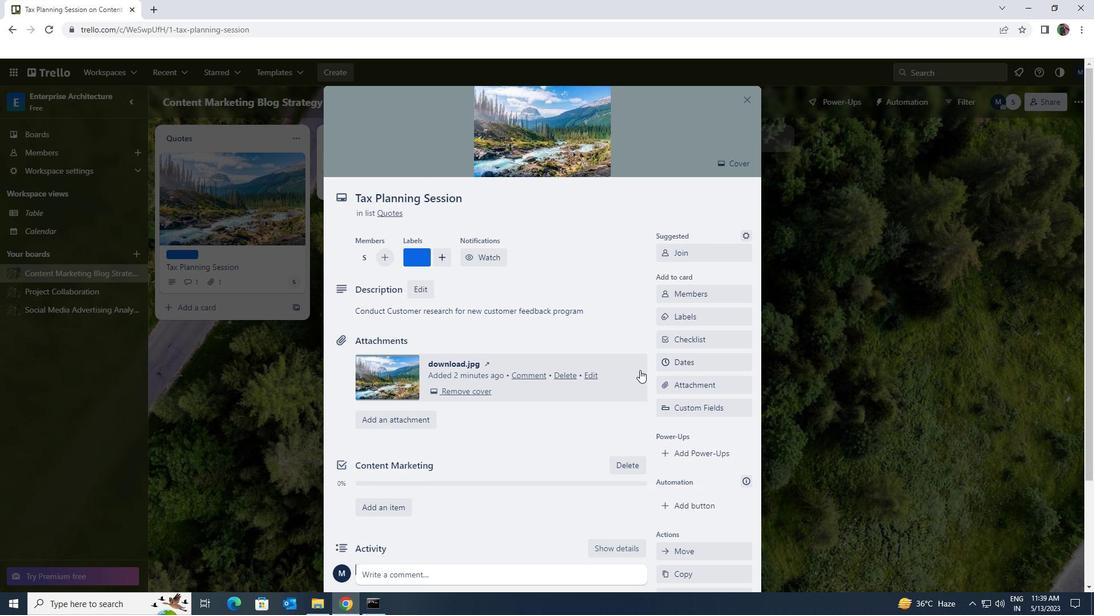 
Action: Mouse pressed left at (664, 360)
Screenshot: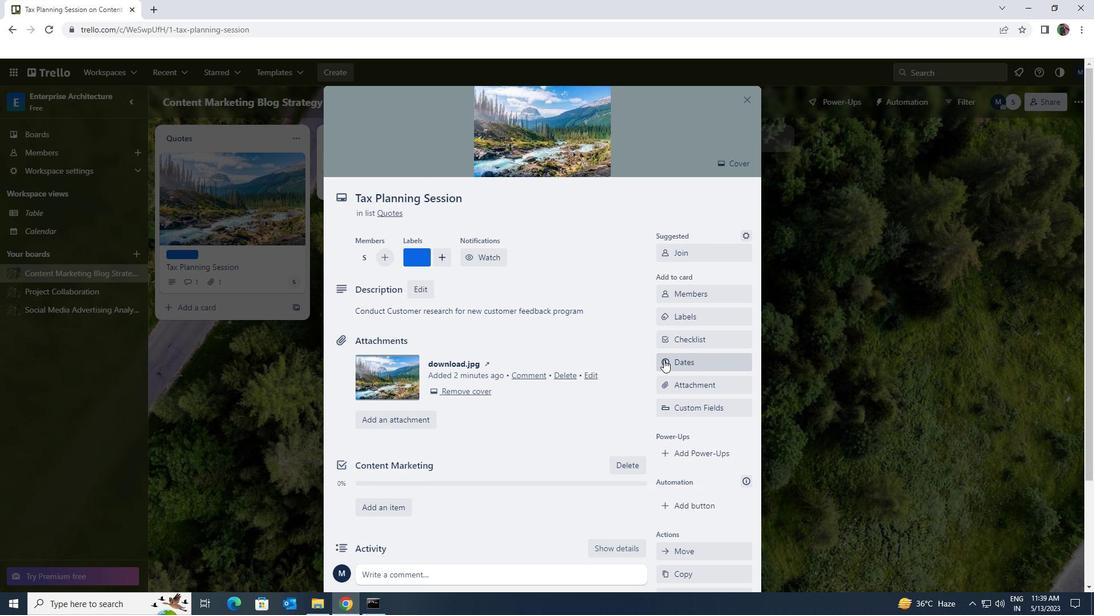 
Action: Mouse moved to (666, 310)
Screenshot: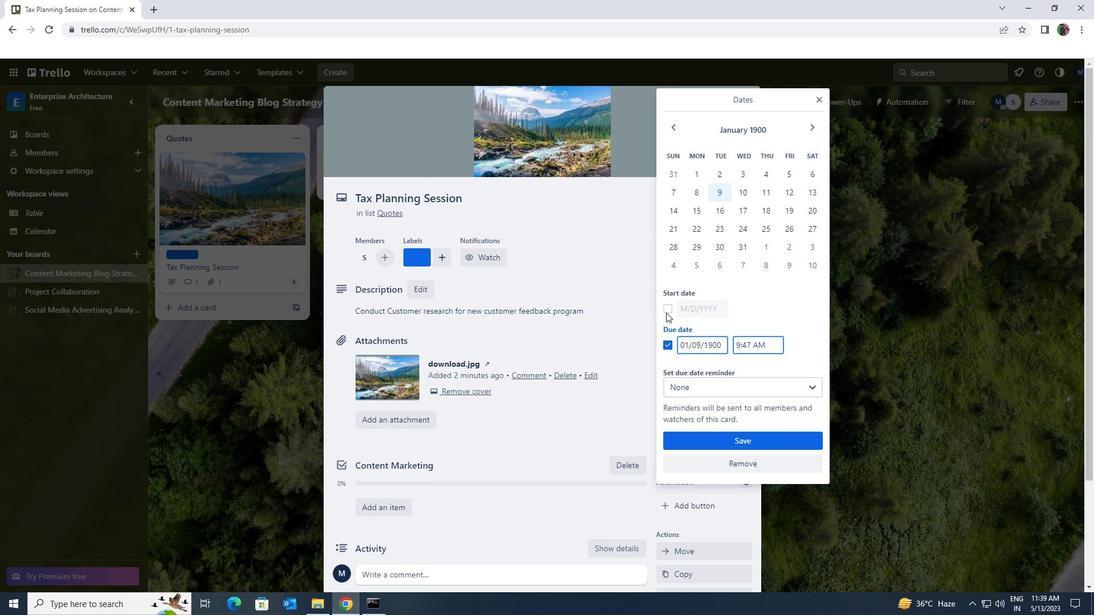 
Action: Mouse pressed left at (666, 310)
Screenshot: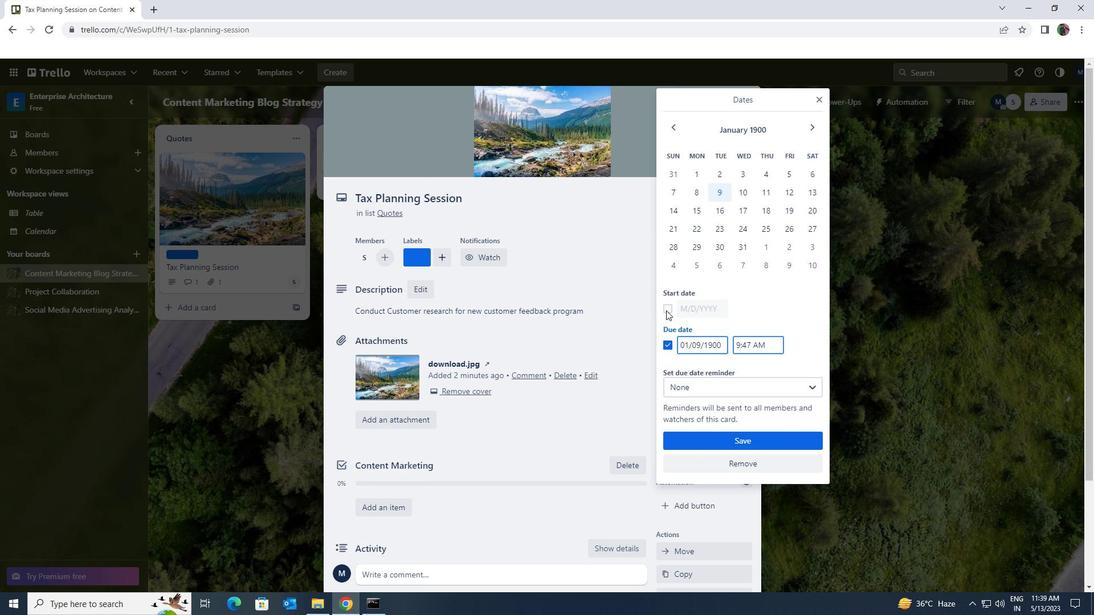 
Action: Mouse moved to (722, 307)
Screenshot: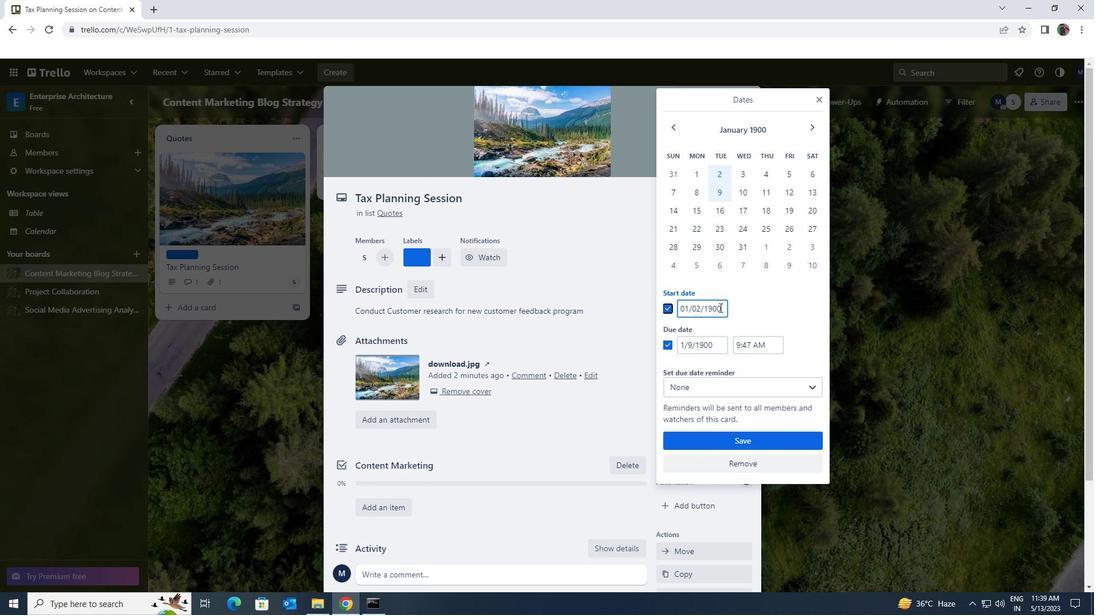 
Action: Mouse pressed left at (722, 307)
Screenshot: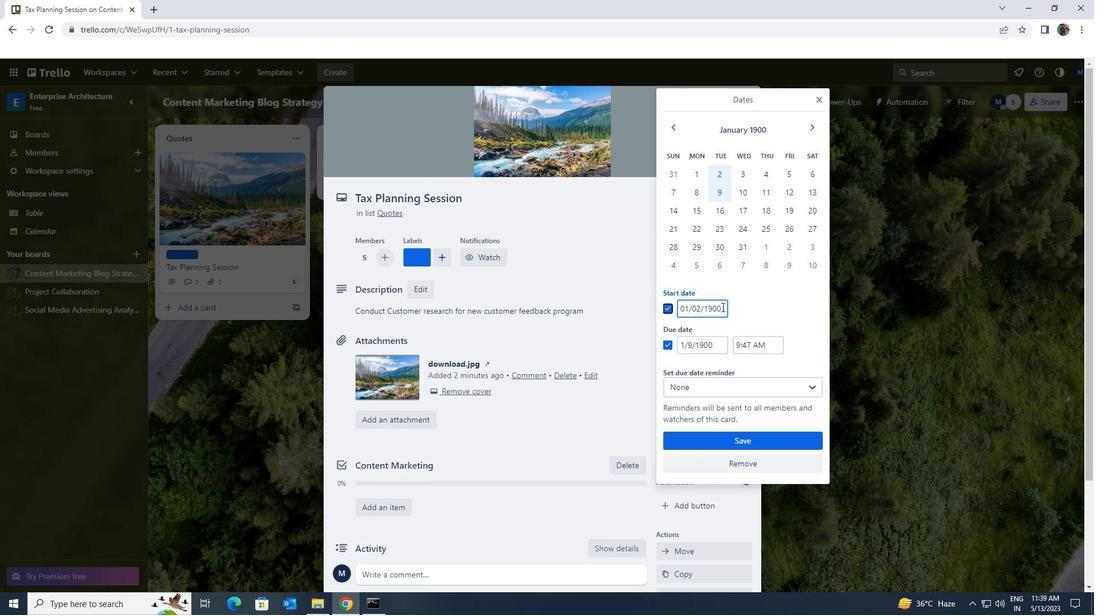 
Action: Mouse moved to (678, 311)
Screenshot: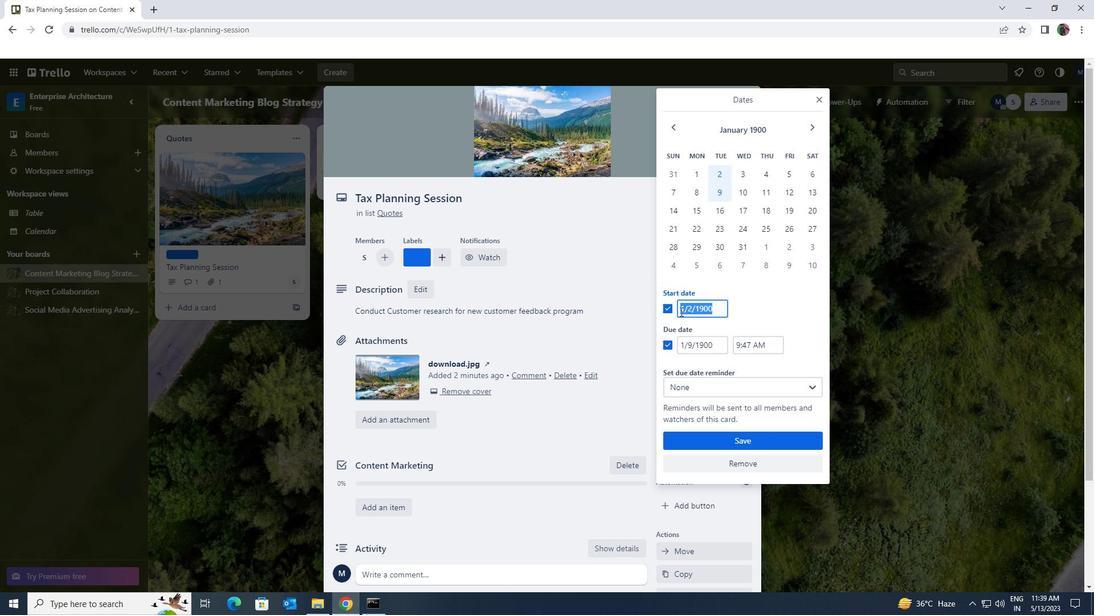 
Action: Key pressed 1/3/1900
Screenshot: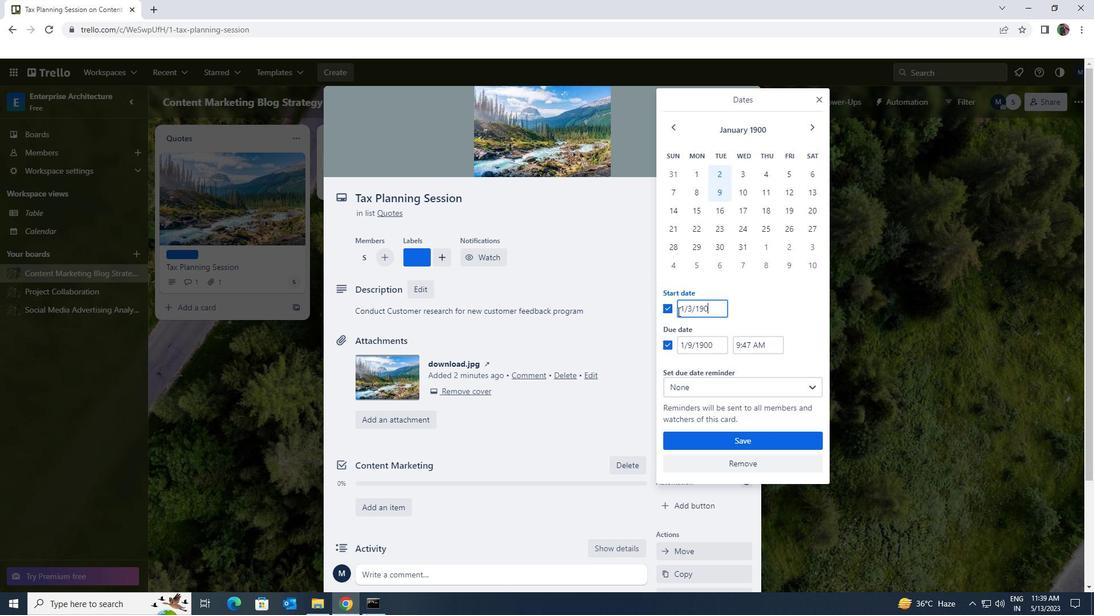 
Action: Mouse moved to (719, 348)
Screenshot: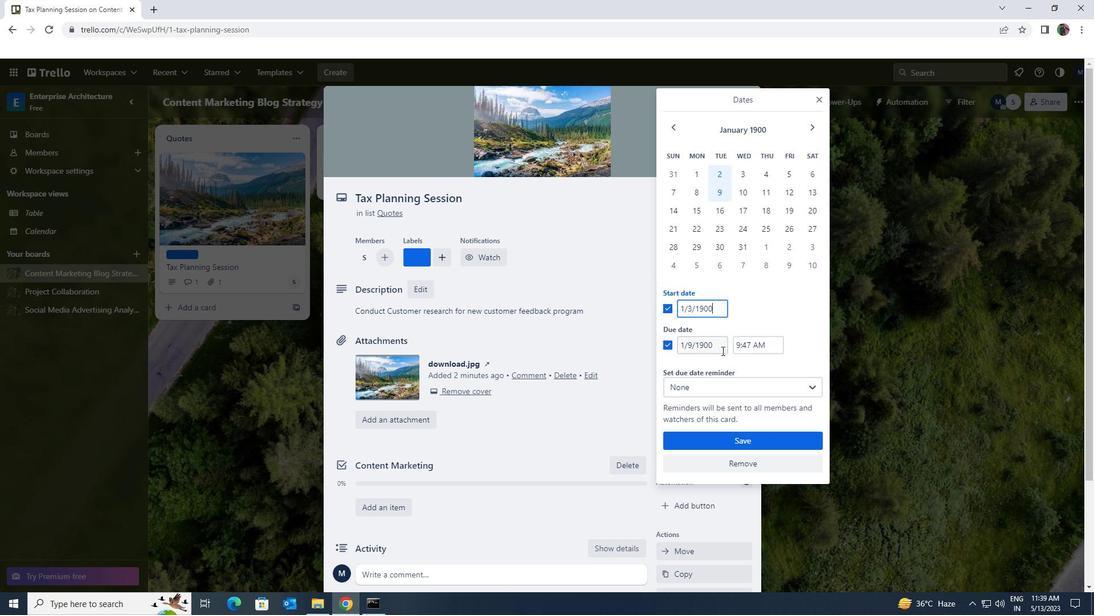 
Action: Mouse pressed left at (719, 348)
Screenshot: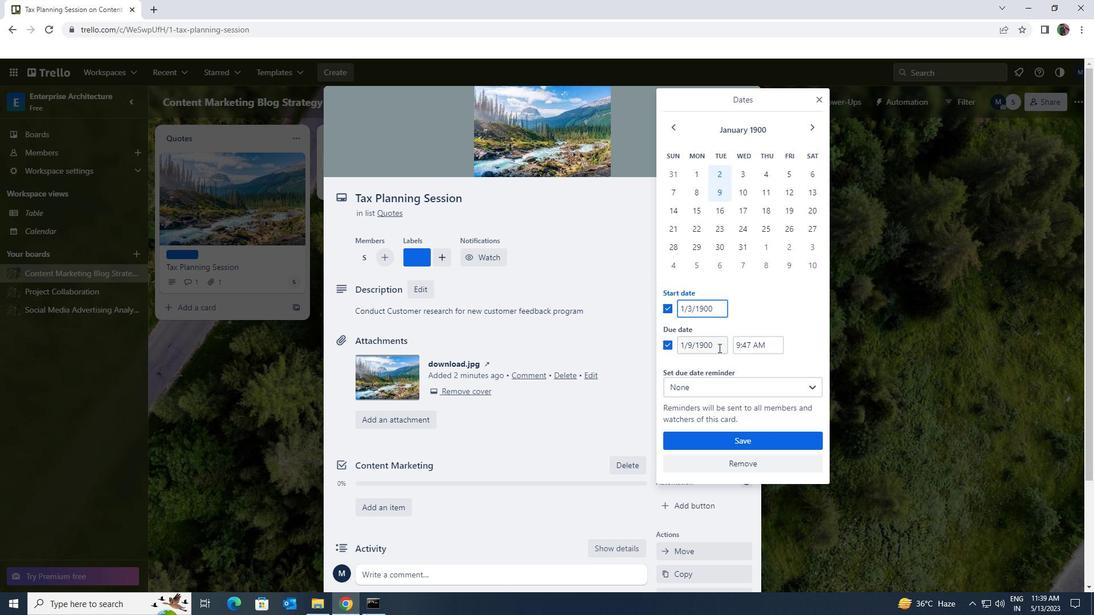 
Action: Mouse moved to (672, 344)
Screenshot: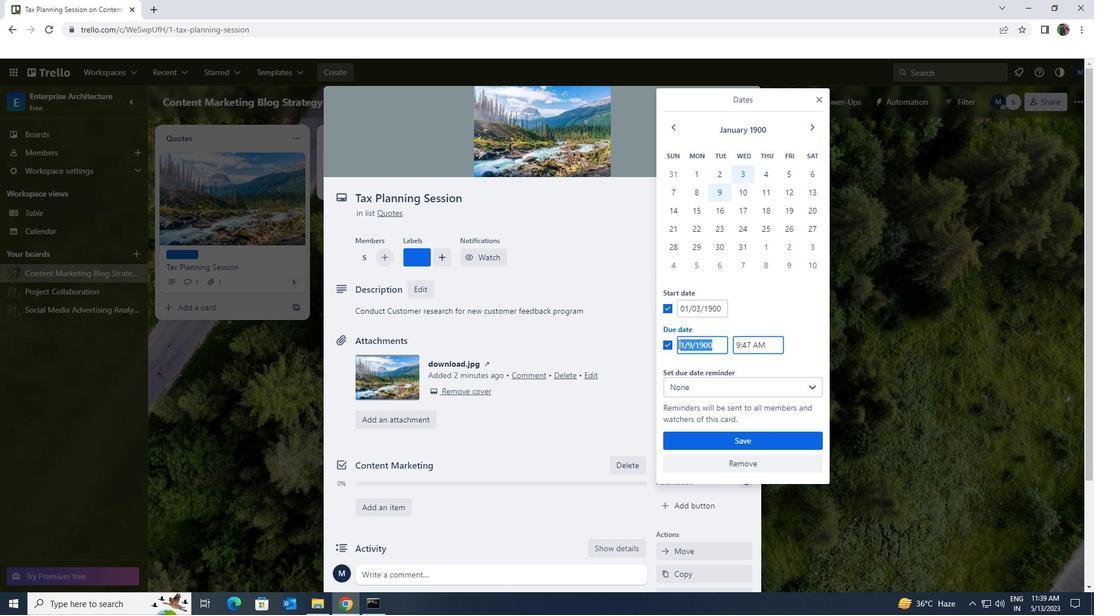 
Action: Key pressed 1/10/1900
Screenshot: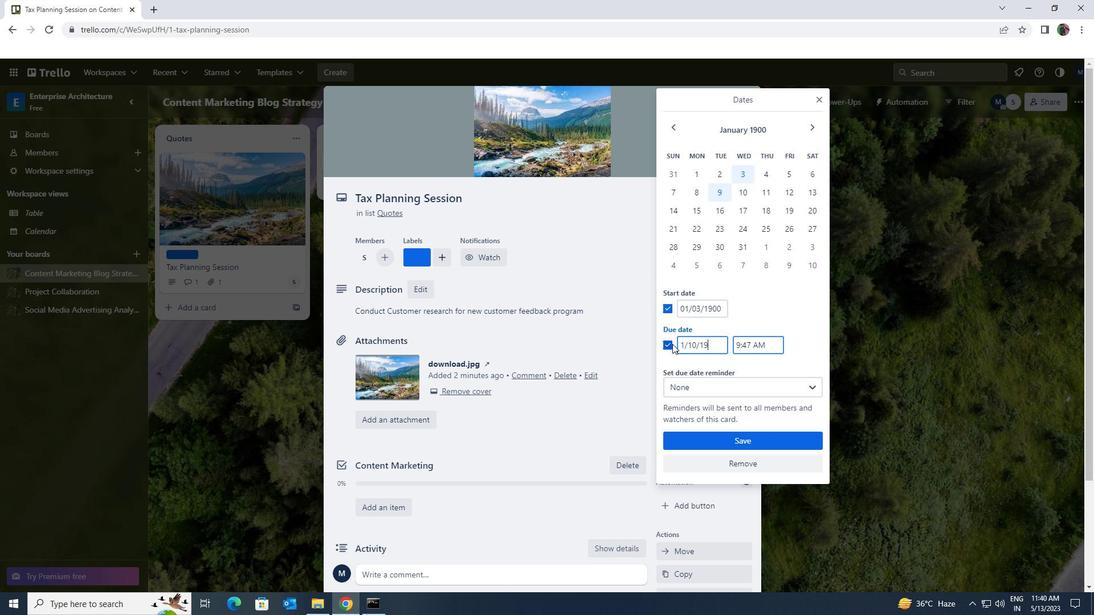 
Action: Mouse moved to (746, 439)
Screenshot: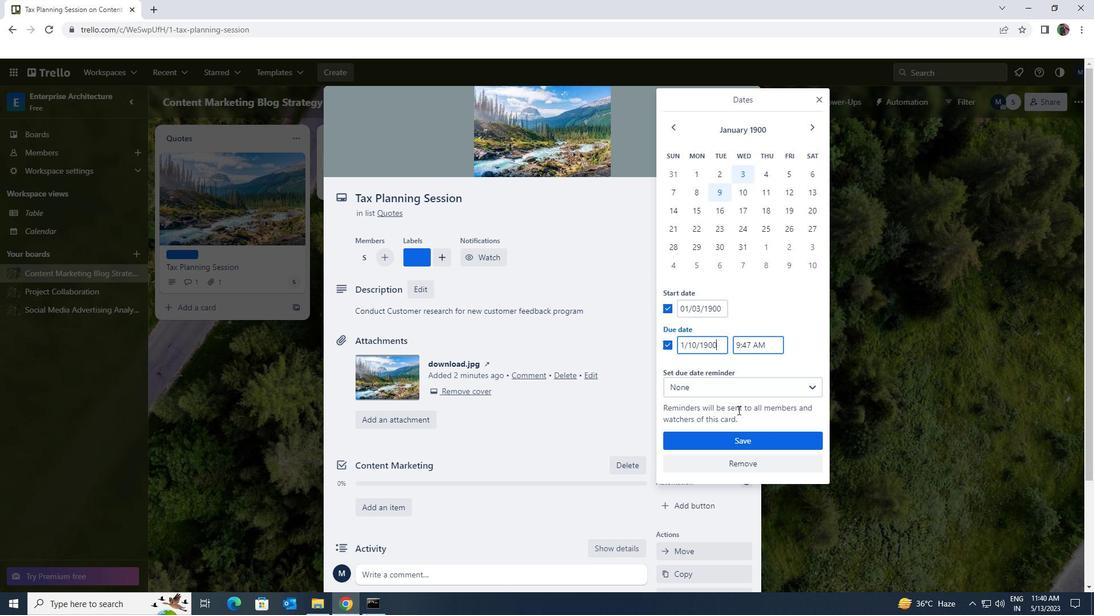 
Action: Mouse pressed left at (746, 439)
Screenshot: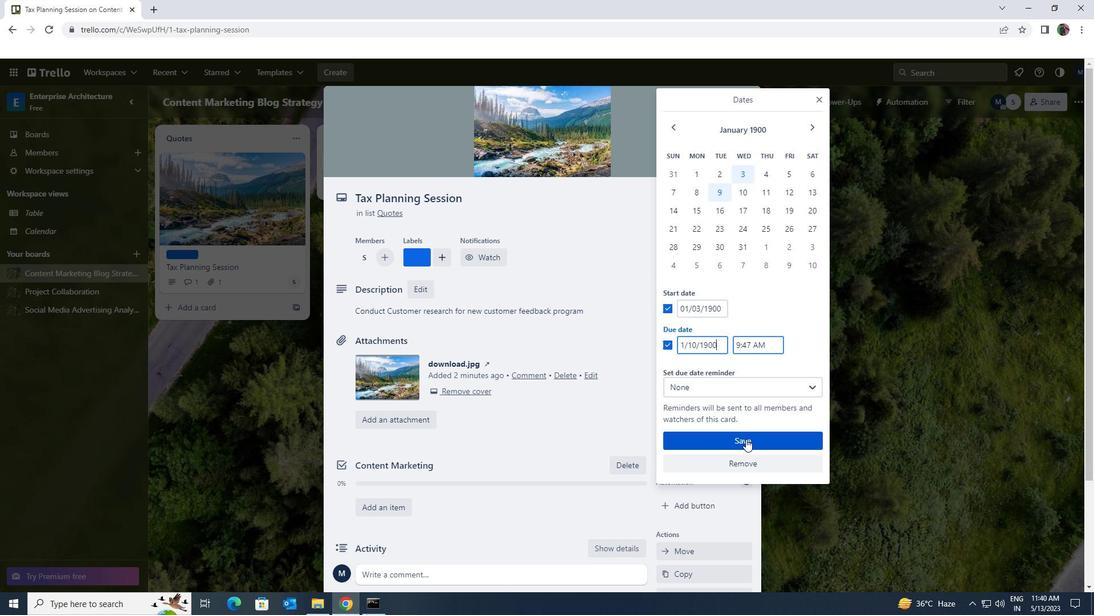 
